 Task: In Heading Arial with underline. Font size of heading  '18'Font style of data Calibri. Font size of data  9Alignment of headline & data Align center. Fill color in heading,  RedFont color of data Black Apply border in Data No BorderIn the sheet  Data Analysis Sheetbook
Action: Mouse moved to (125, 139)
Screenshot: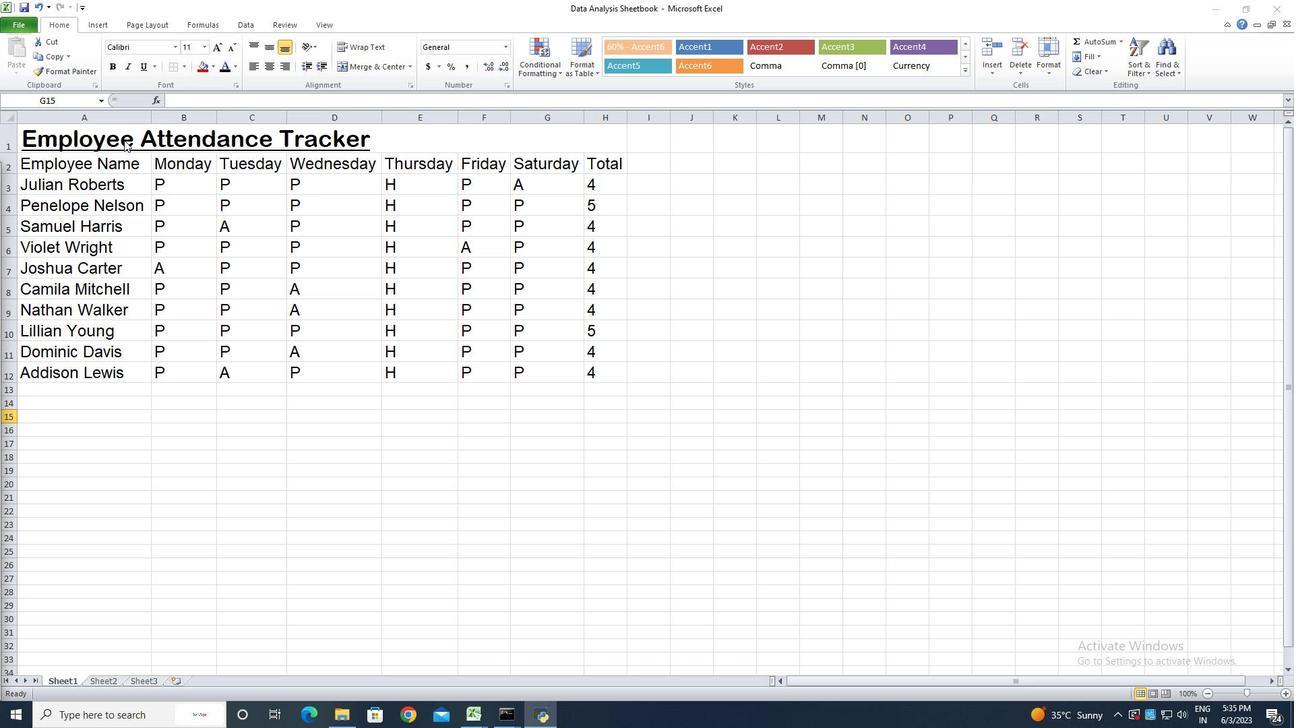 
Action: Mouse pressed left at (125, 139)
Screenshot: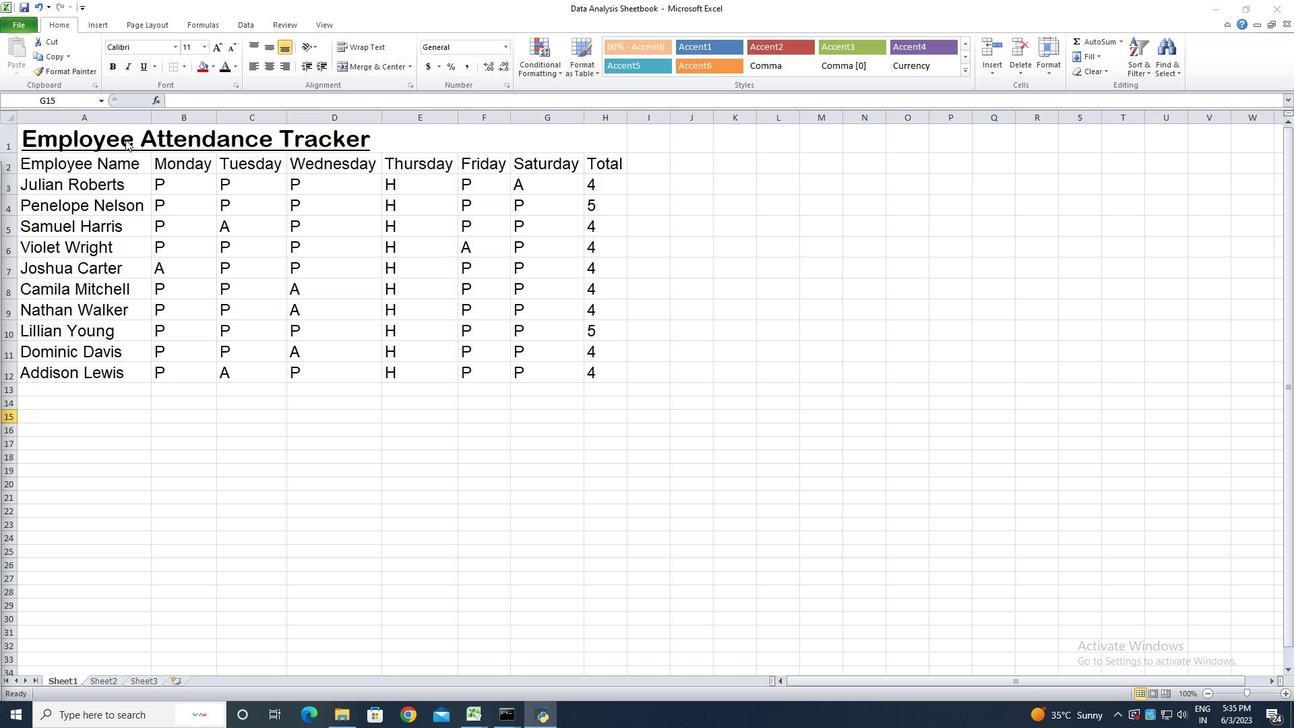 
Action: Mouse pressed left at (125, 139)
Screenshot: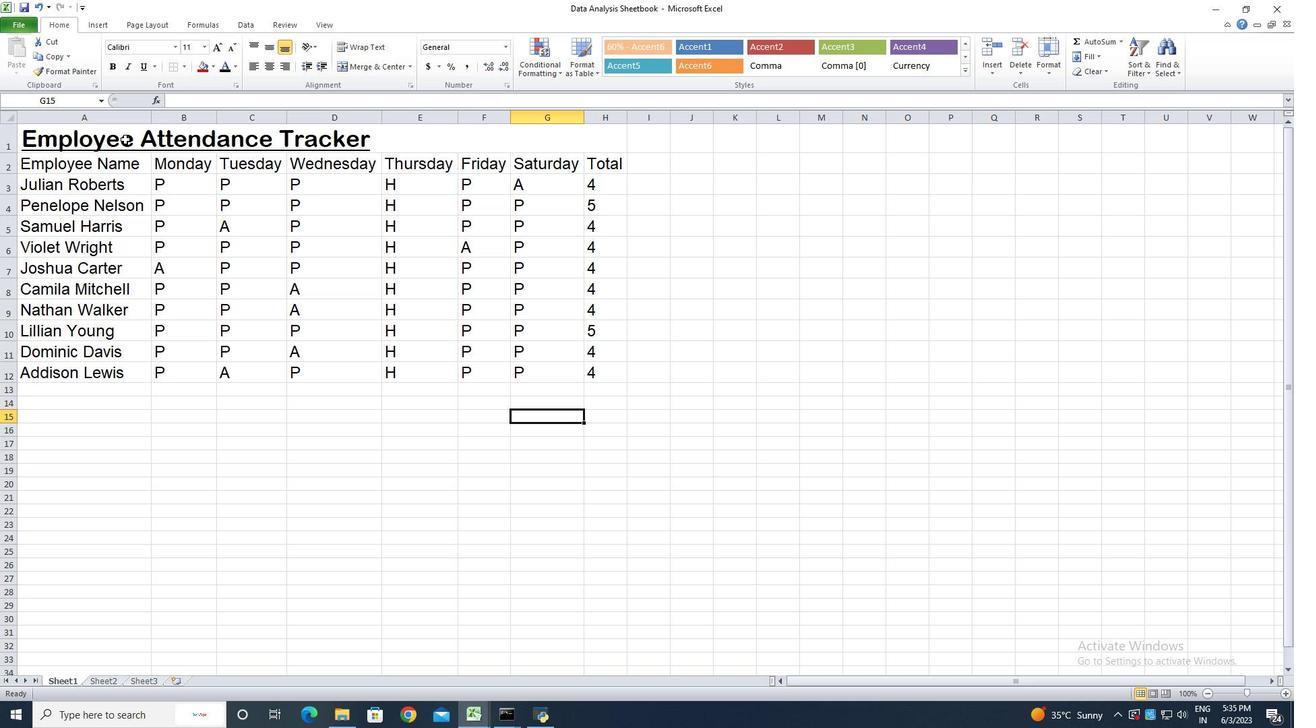 
Action: Mouse moved to (176, 44)
Screenshot: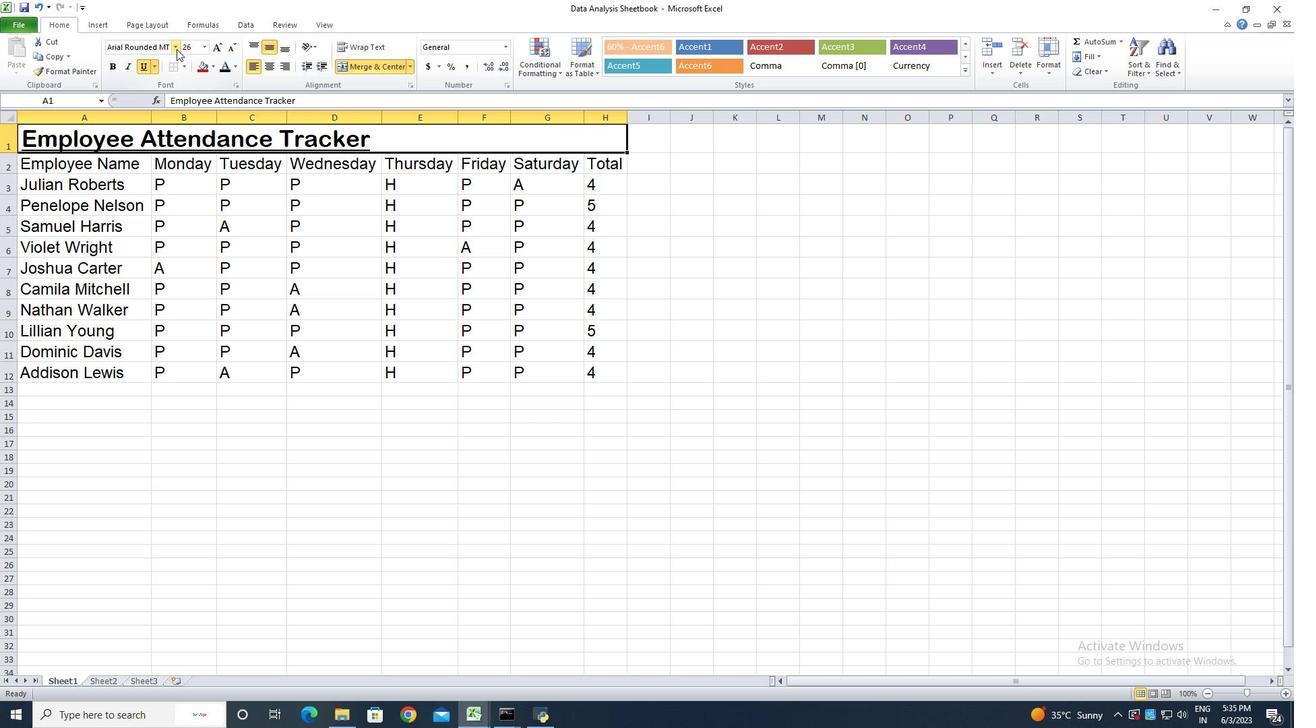 
Action: Mouse pressed left at (176, 44)
Screenshot: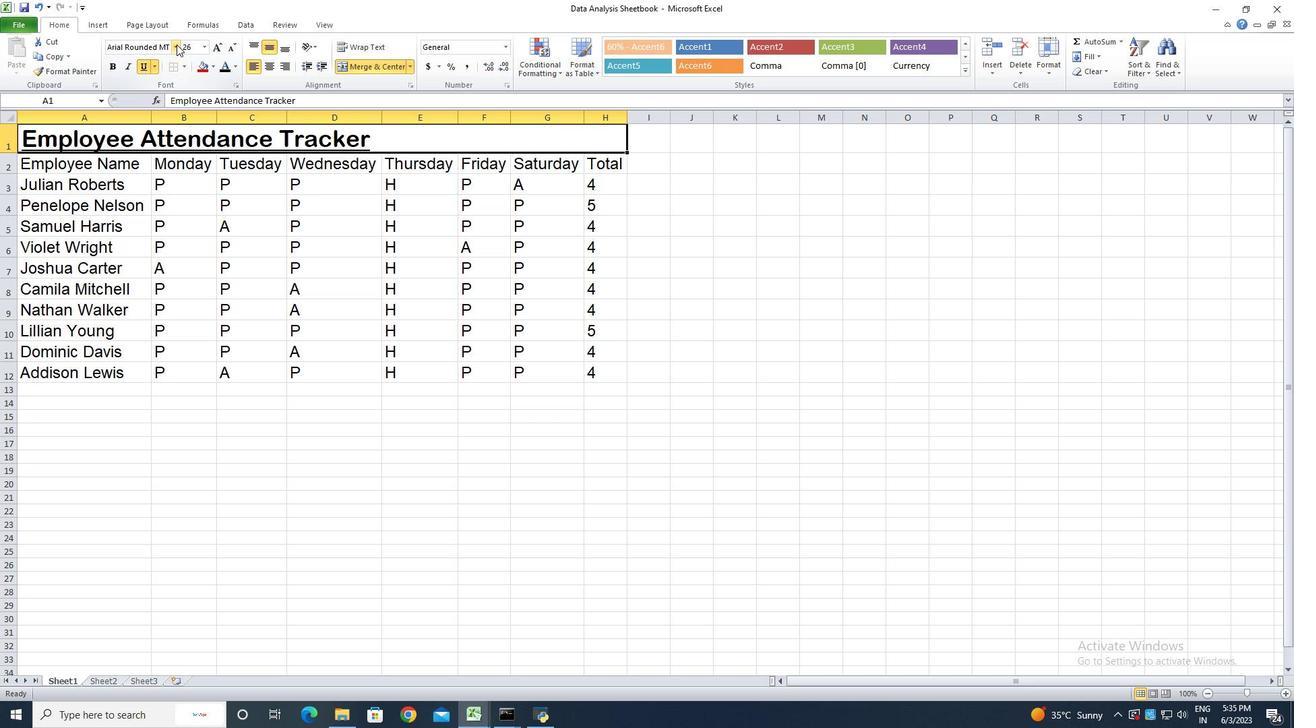 
Action: Mouse moved to (136, 155)
Screenshot: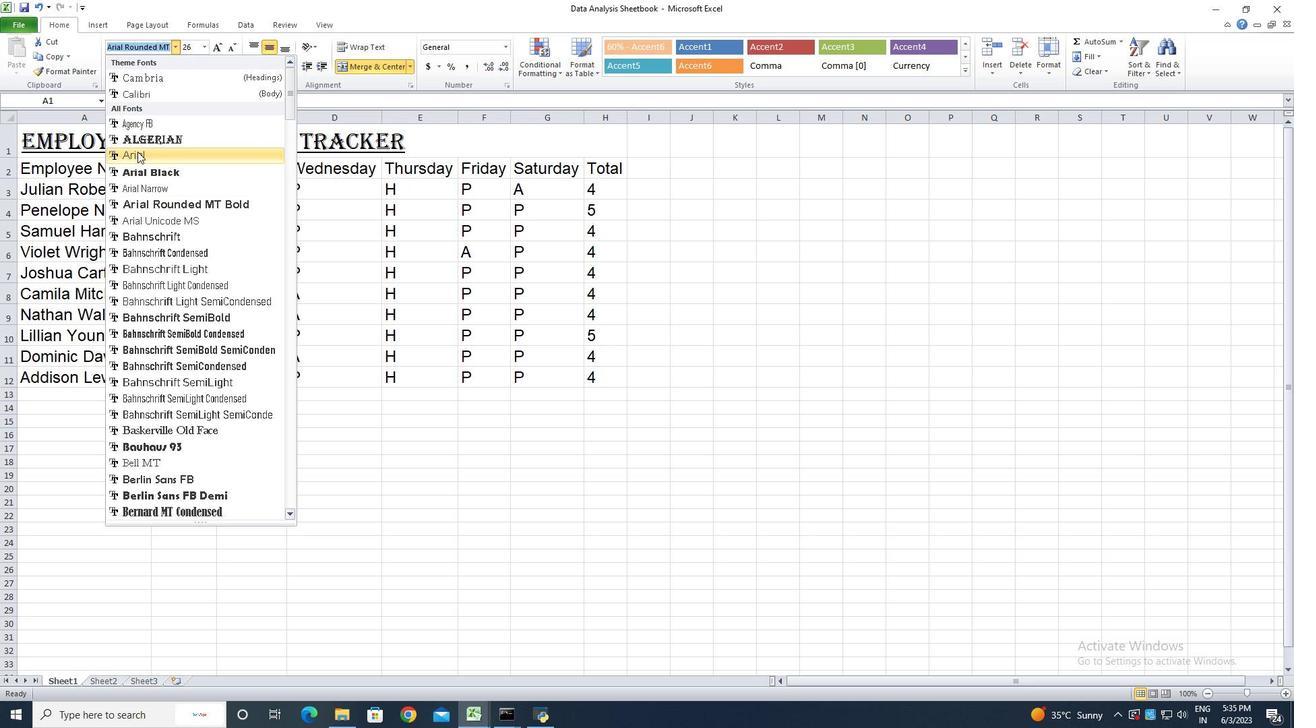 
Action: Mouse pressed left at (136, 155)
Screenshot: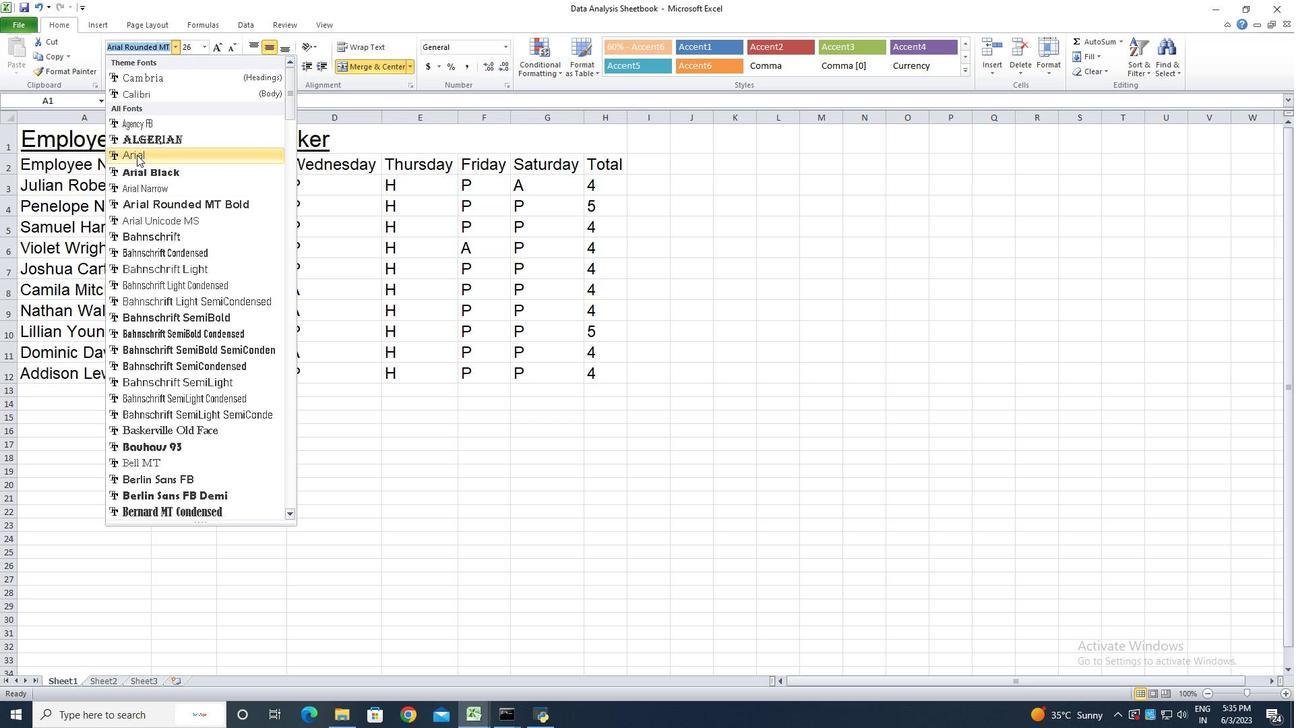 
Action: Mouse moved to (155, 65)
Screenshot: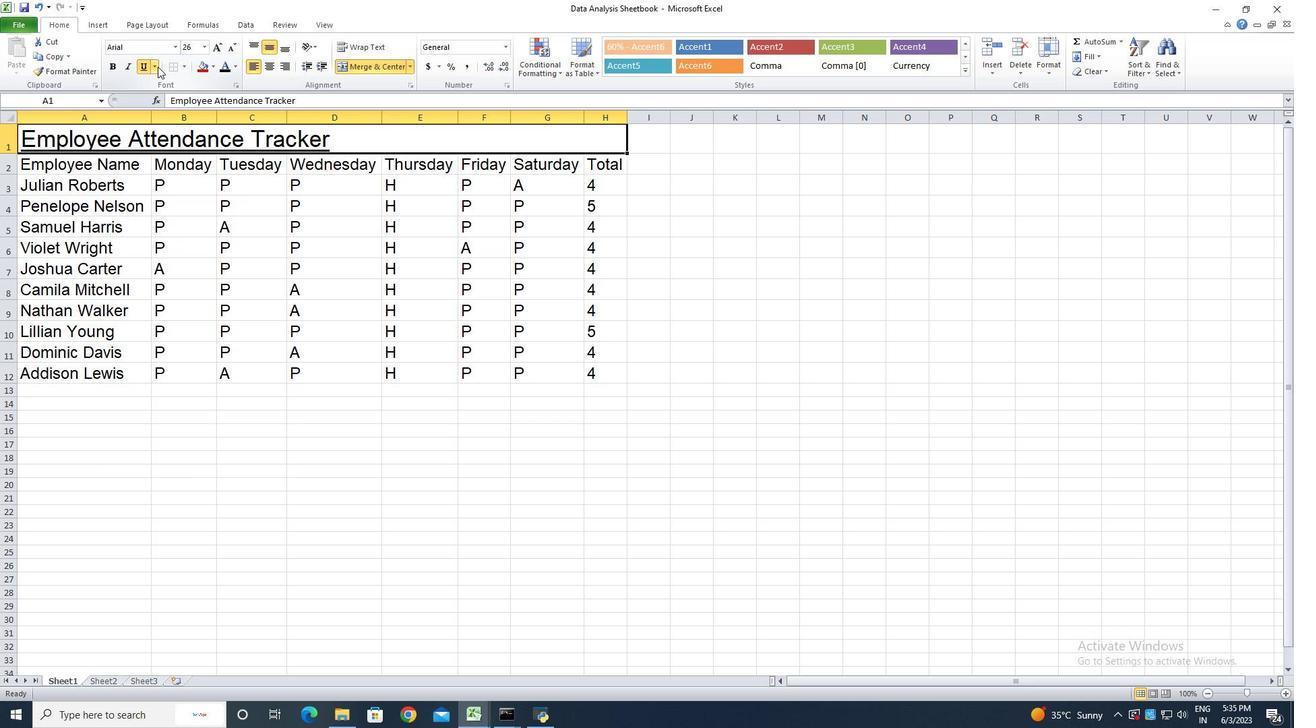 
Action: Mouse pressed left at (155, 65)
Screenshot: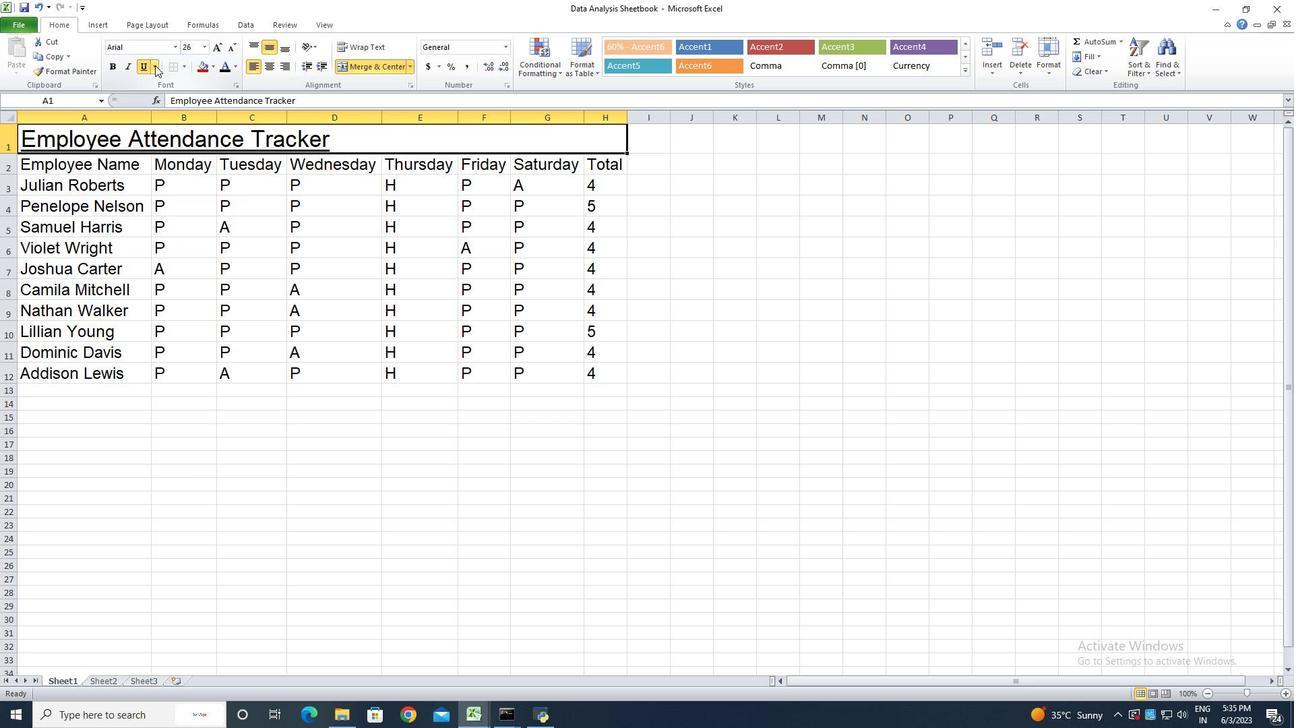 
Action: Mouse moved to (164, 78)
Screenshot: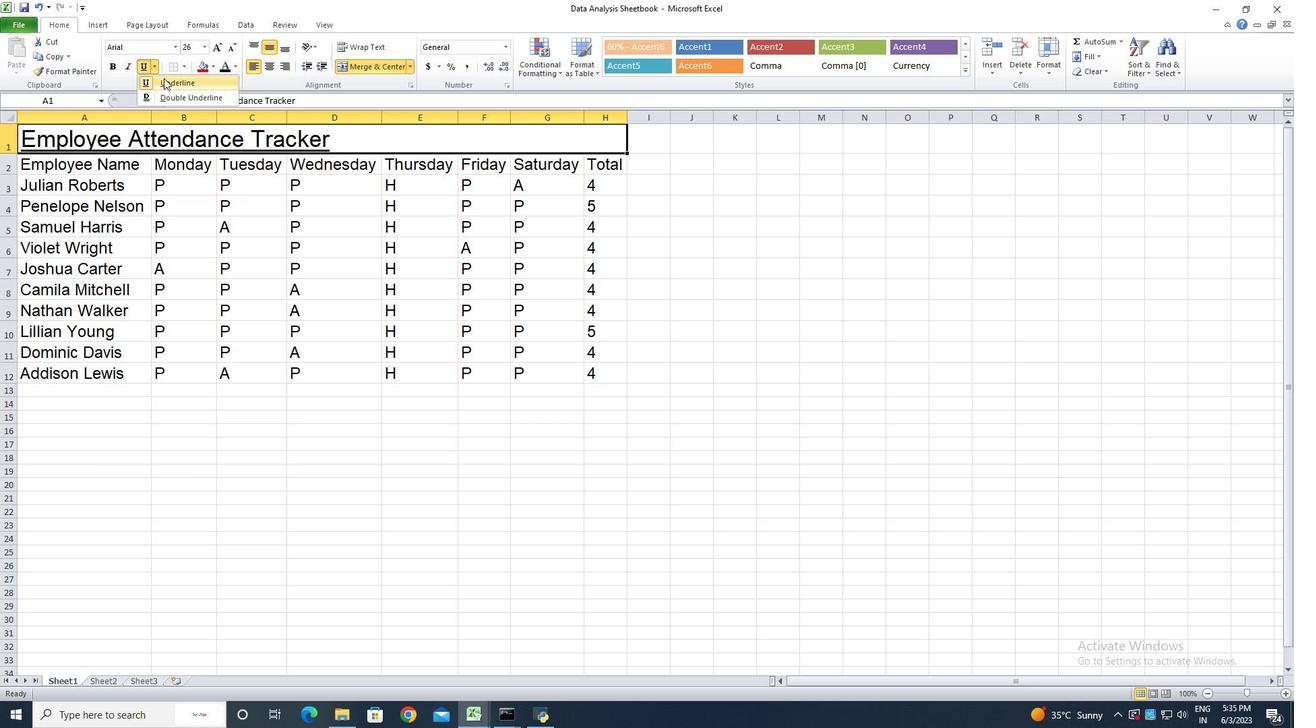 
Action: Mouse pressed left at (164, 78)
Screenshot: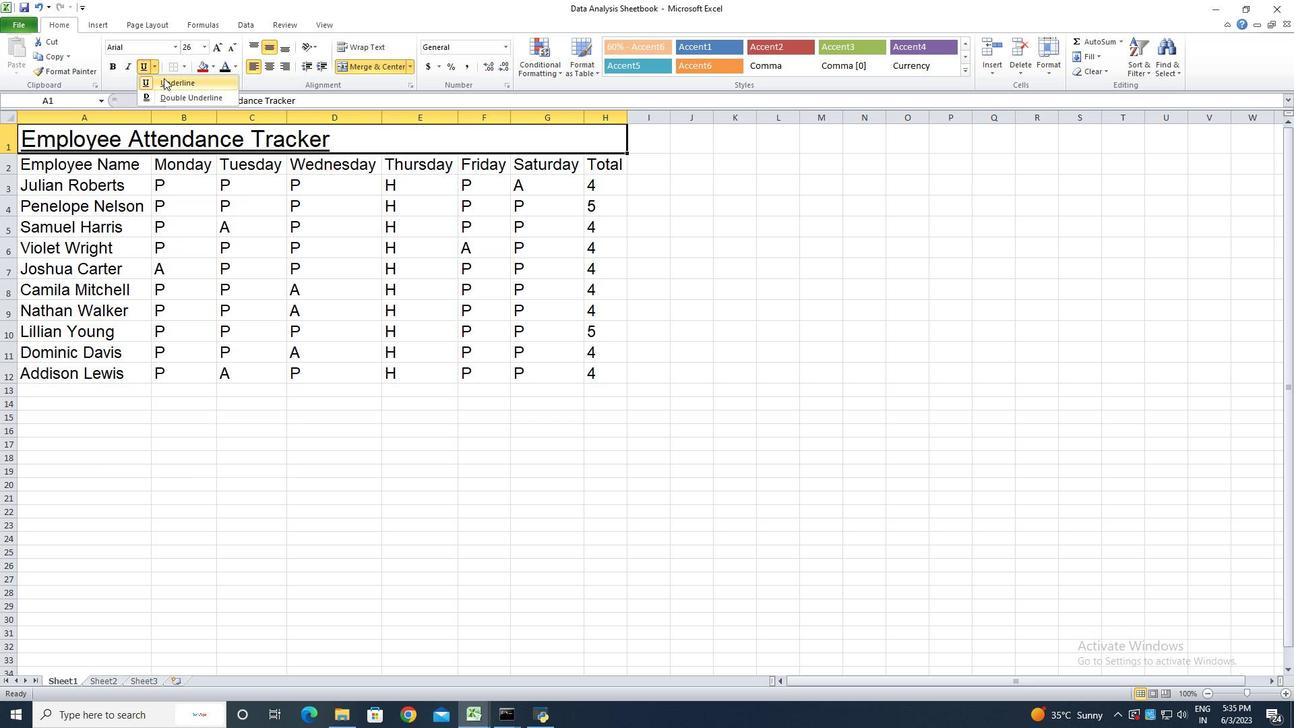 
Action: Mouse moved to (151, 68)
Screenshot: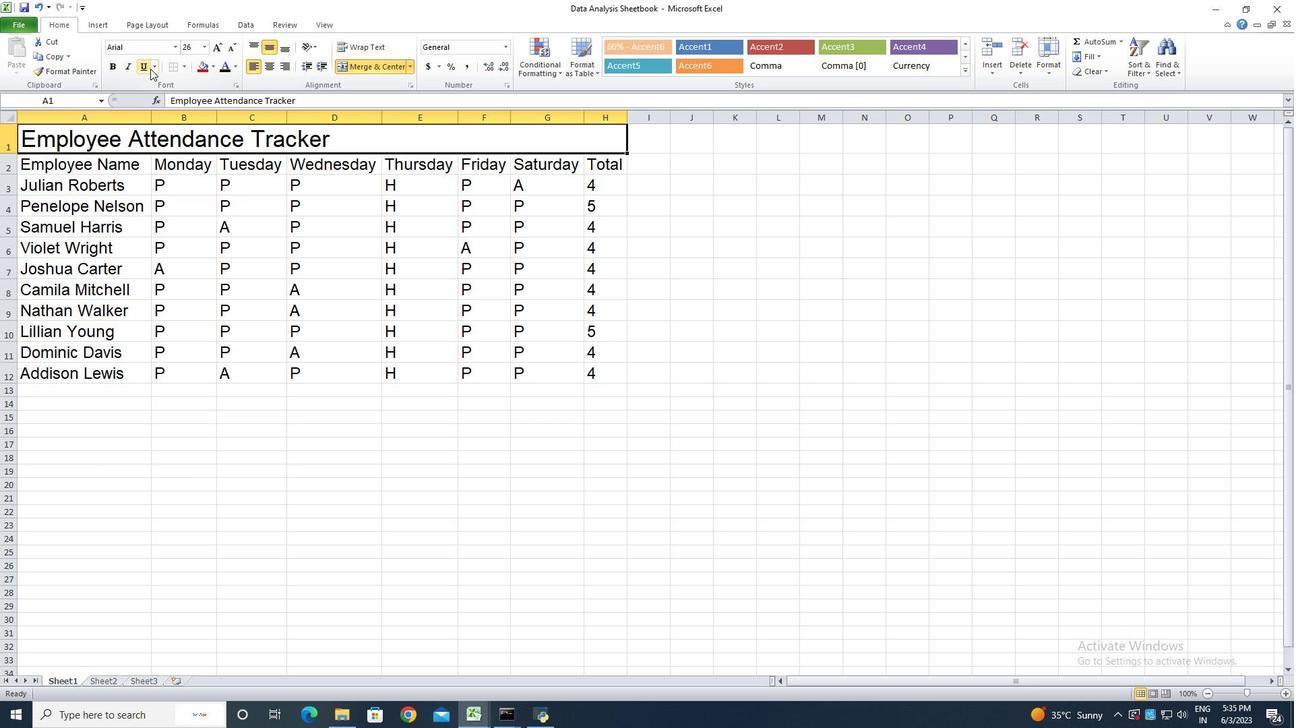 
Action: Mouse pressed left at (151, 68)
Screenshot: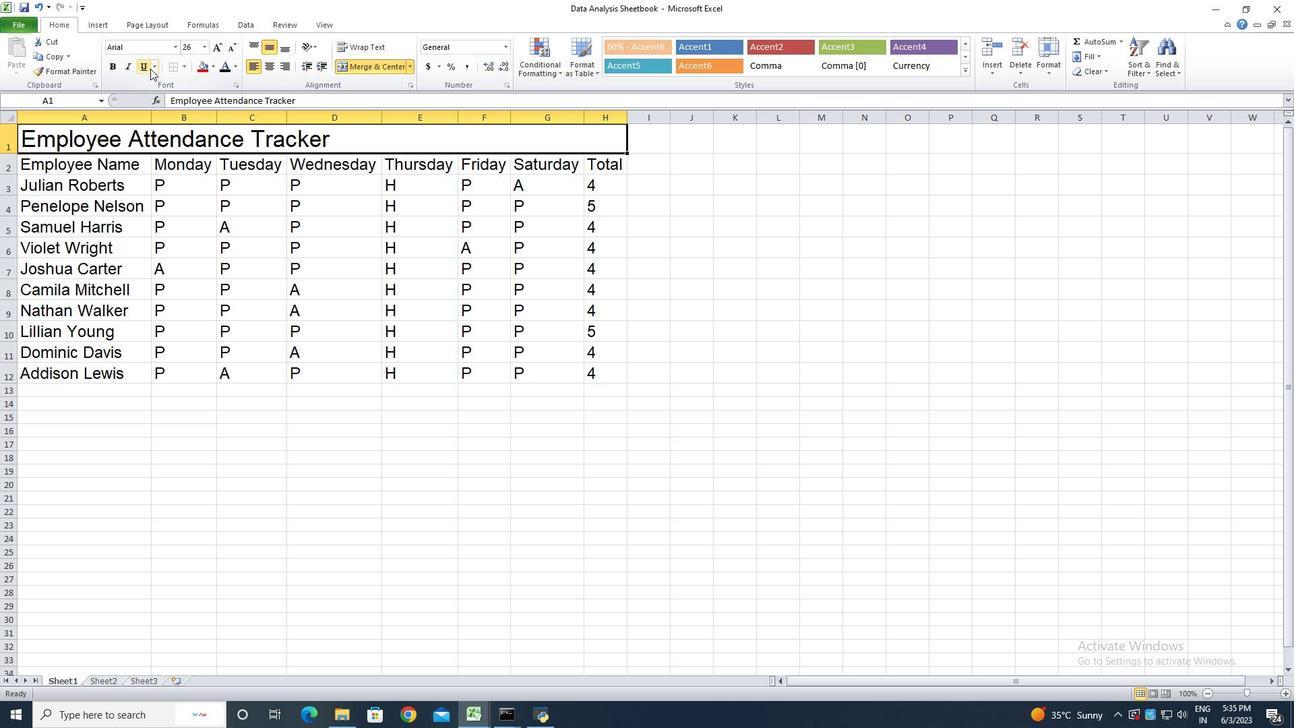 
Action: Mouse moved to (165, 80)
Screenshot: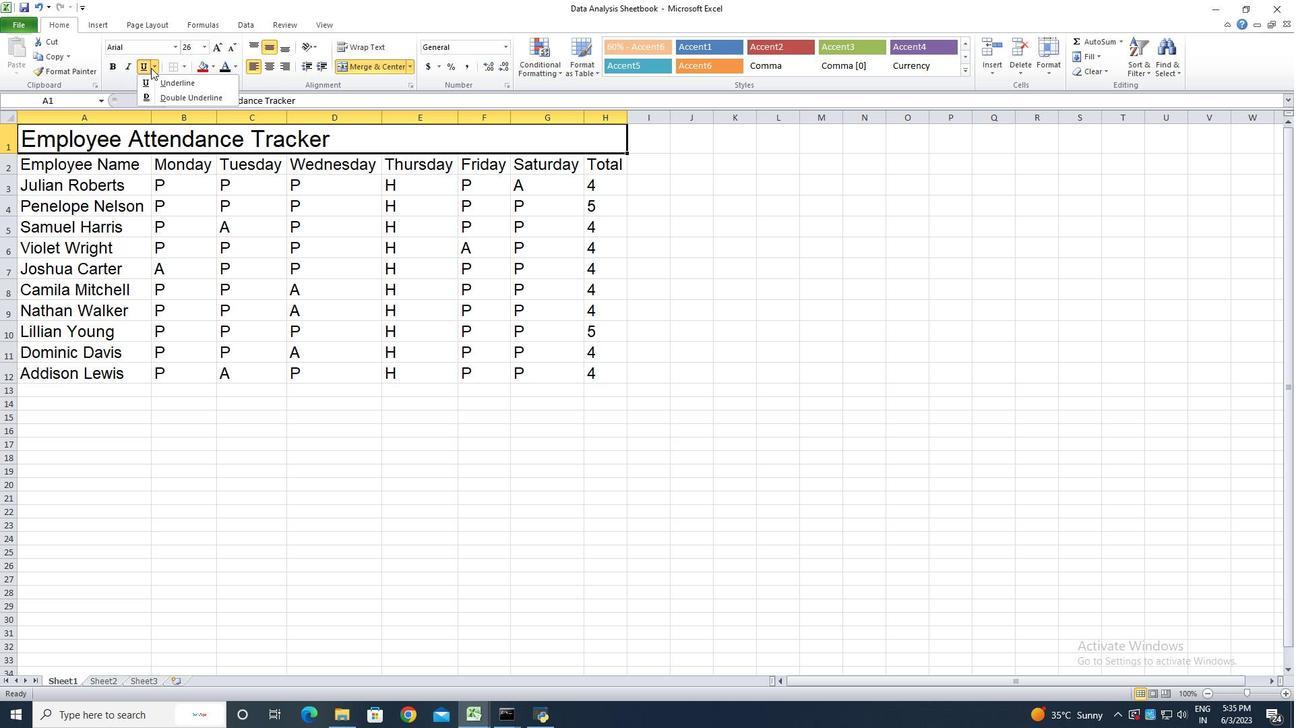 
Action: Mouse pressed left at (165, 80)
Screenshot: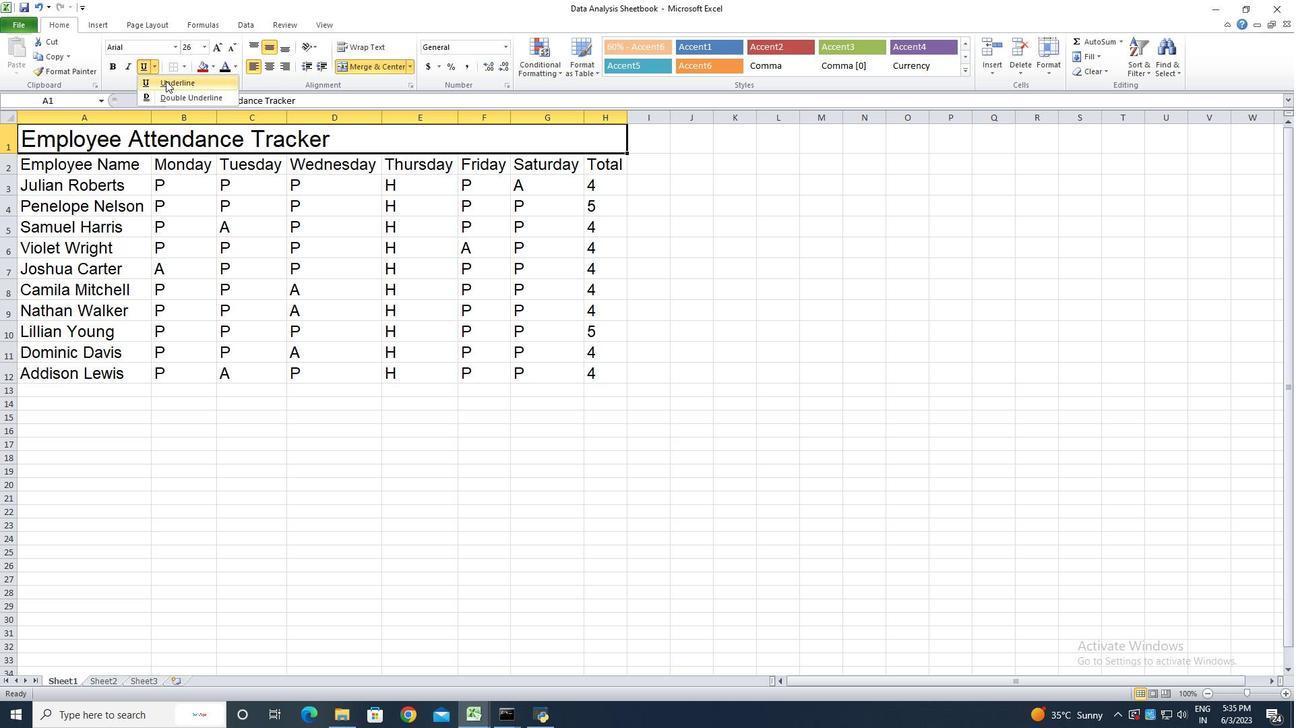 
Action: Mouse moved to (232, 46)
Screenshot: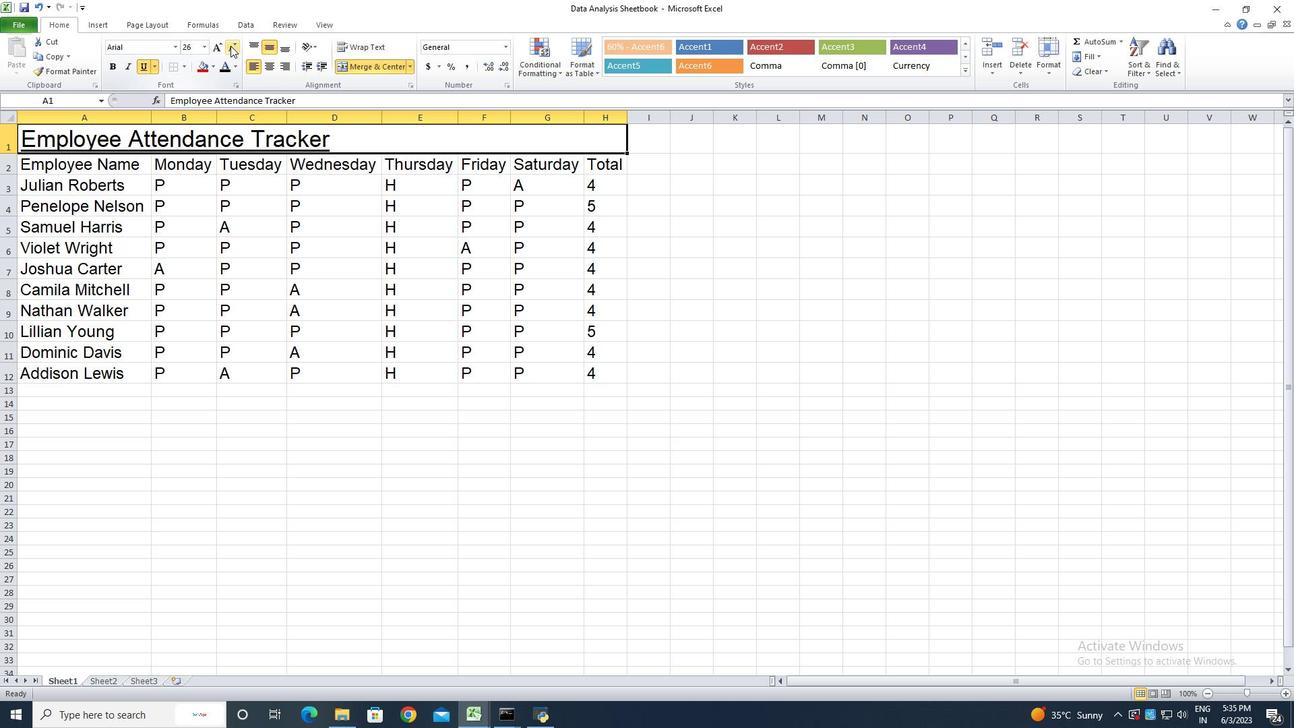 
Action: Mouse pressed left at (232, 46)
Screenshot: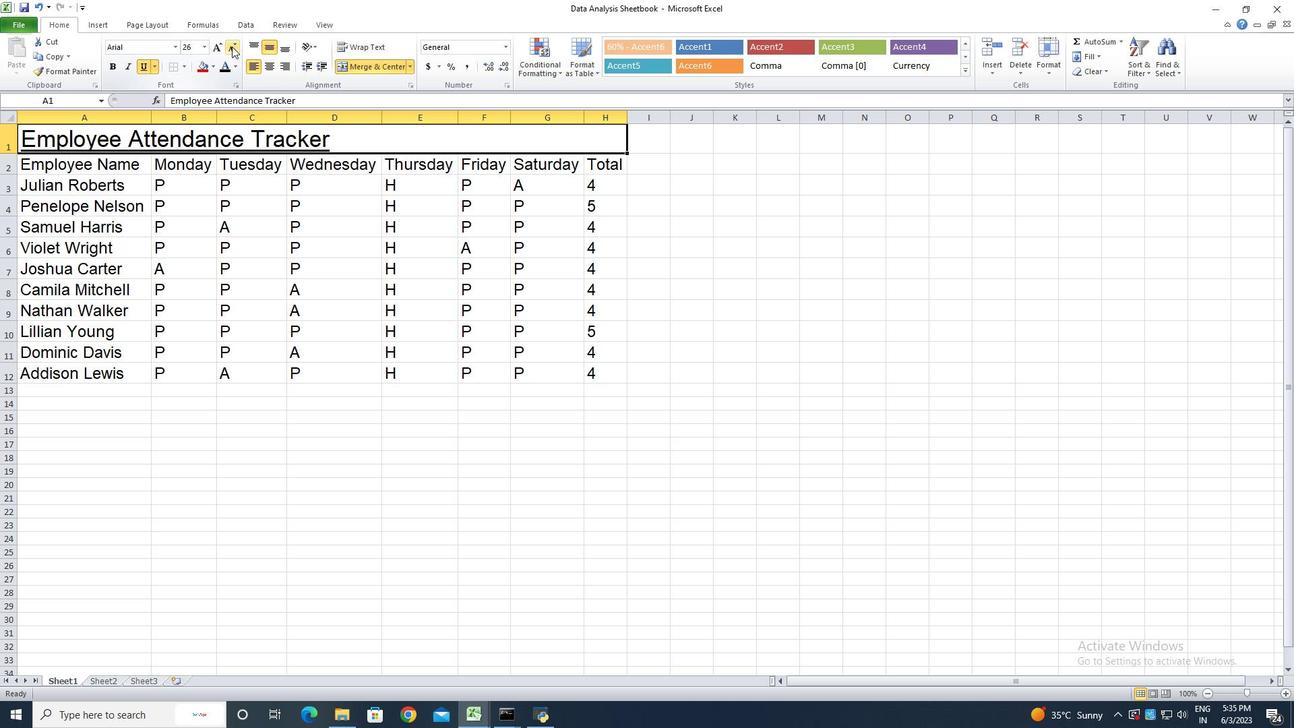 
Action: Mouse pressed left at (232, 46)
Screenshot: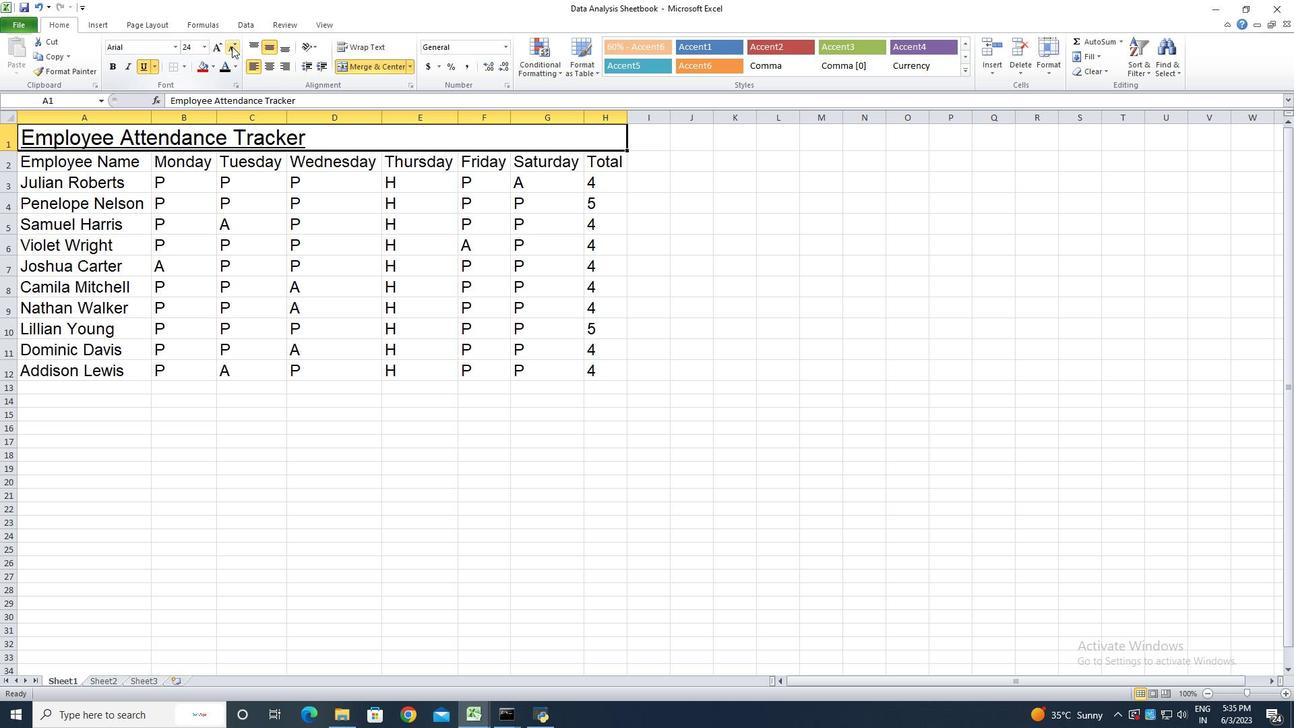 
Action: Mouse pressed left at (232, 46)
Screenshot: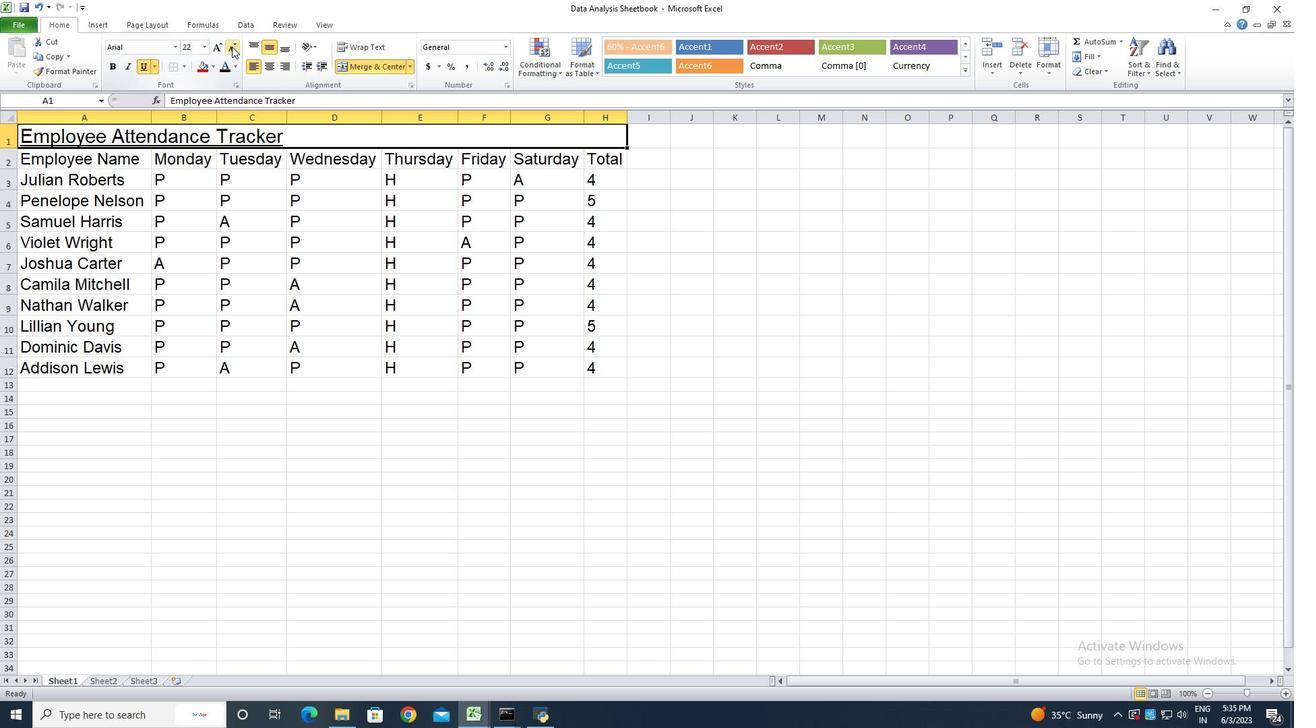 
Action: Mouse pressed left at (232, 46)
Screenshot: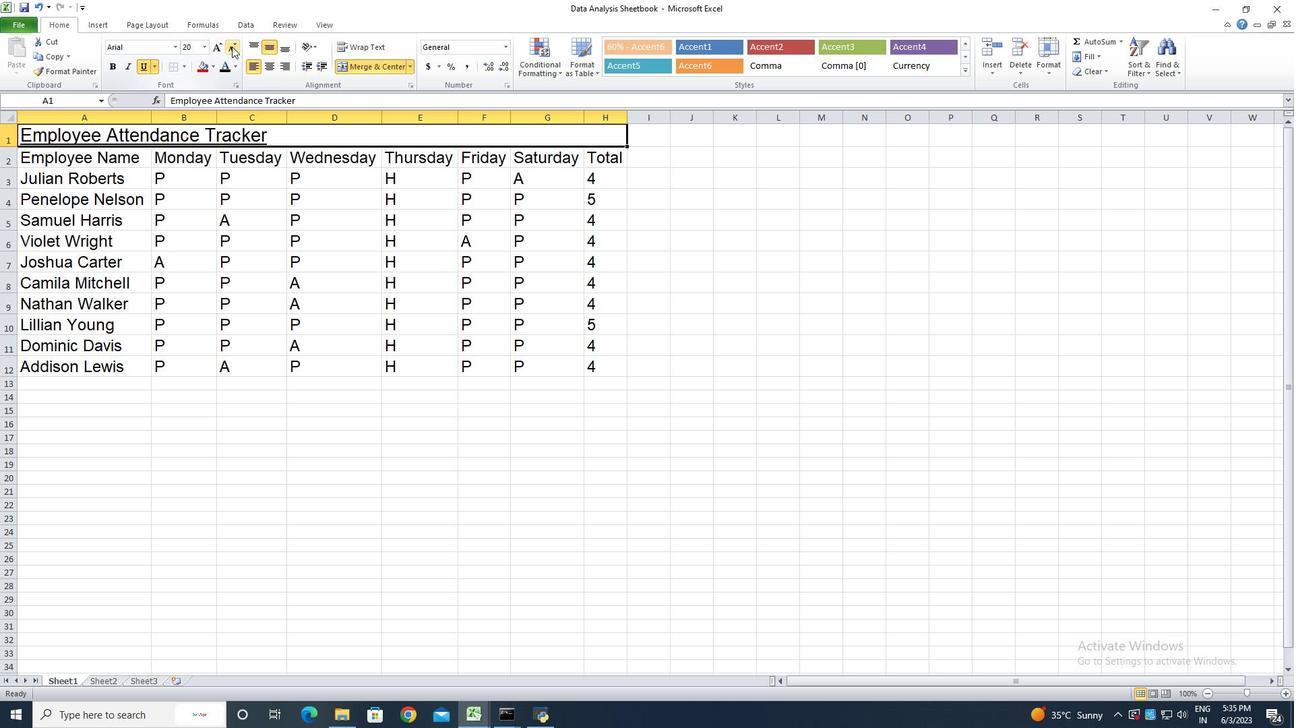 
Action: Mouse moved to (49, 157)
Screenshot: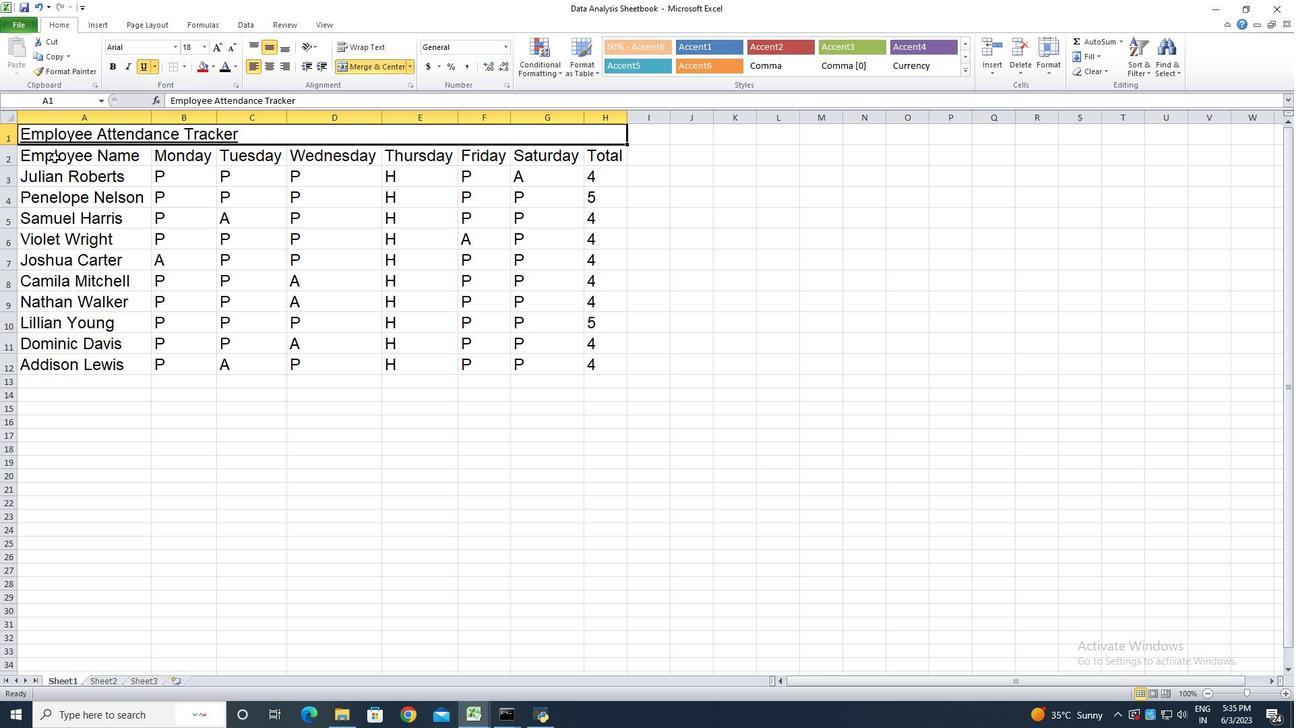 
Action: Mouse pressed left at (49, 157)
Screenshot: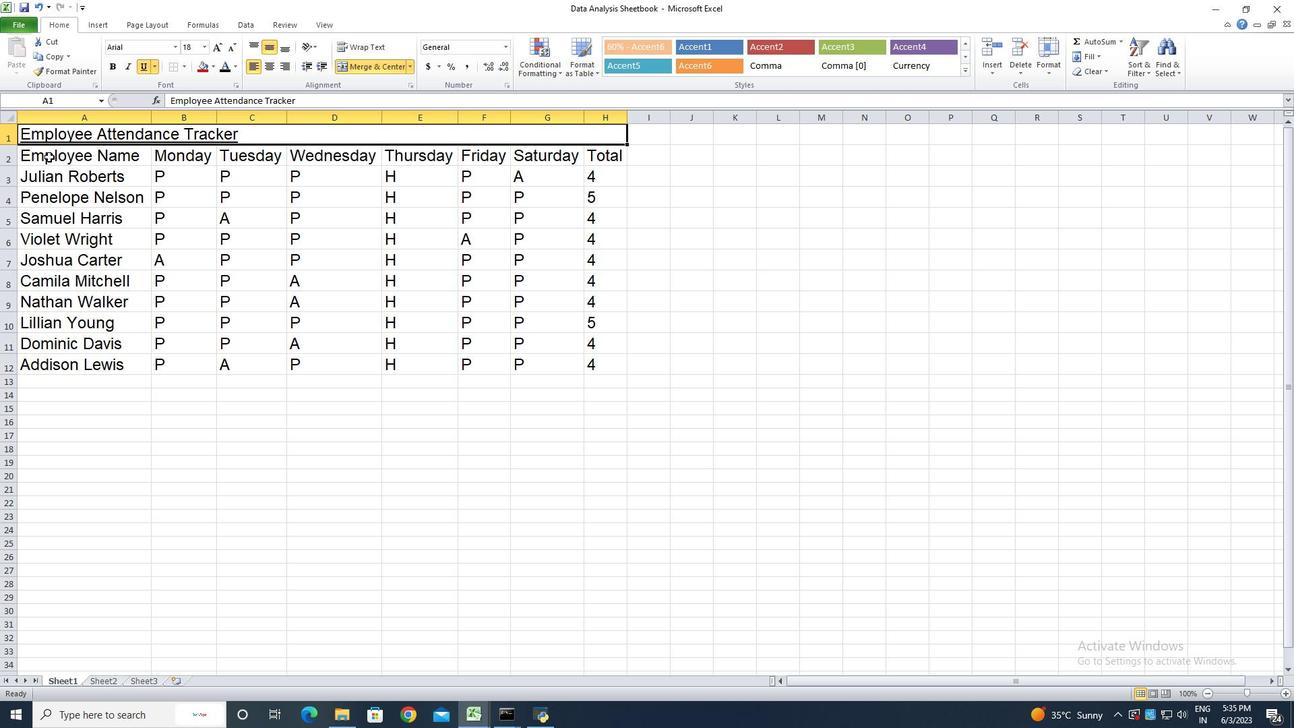 
Action: Mouse moved to (52, 153)
Screenshot: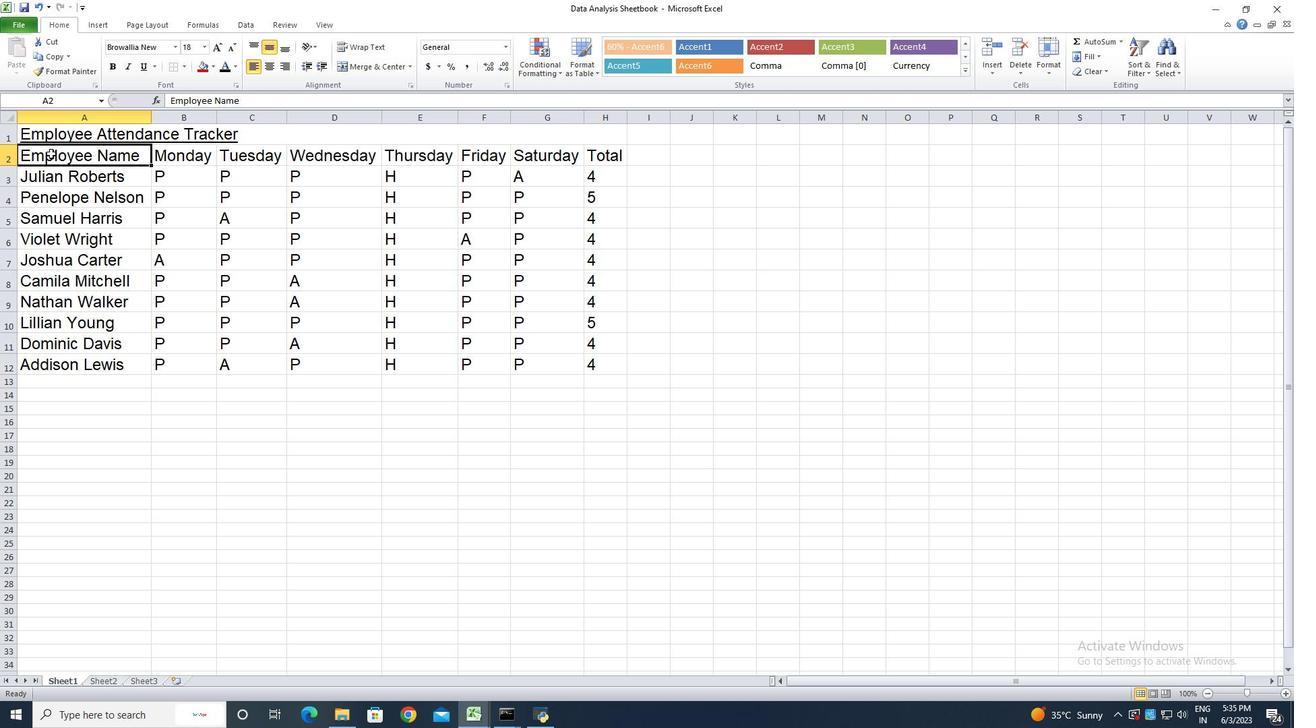 
Action: Mouse pressed left at (52, 153)
Screenshot: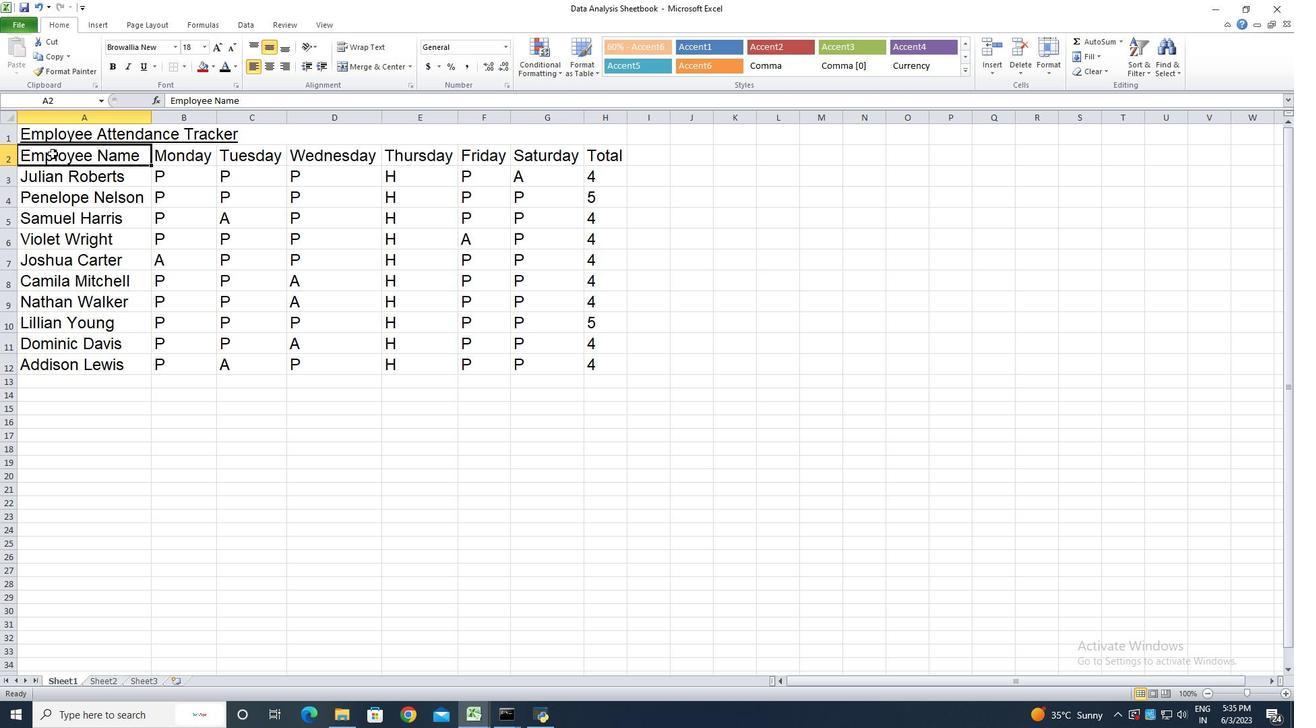 
Action: Mouse moved to (414, 383)
Screenshot: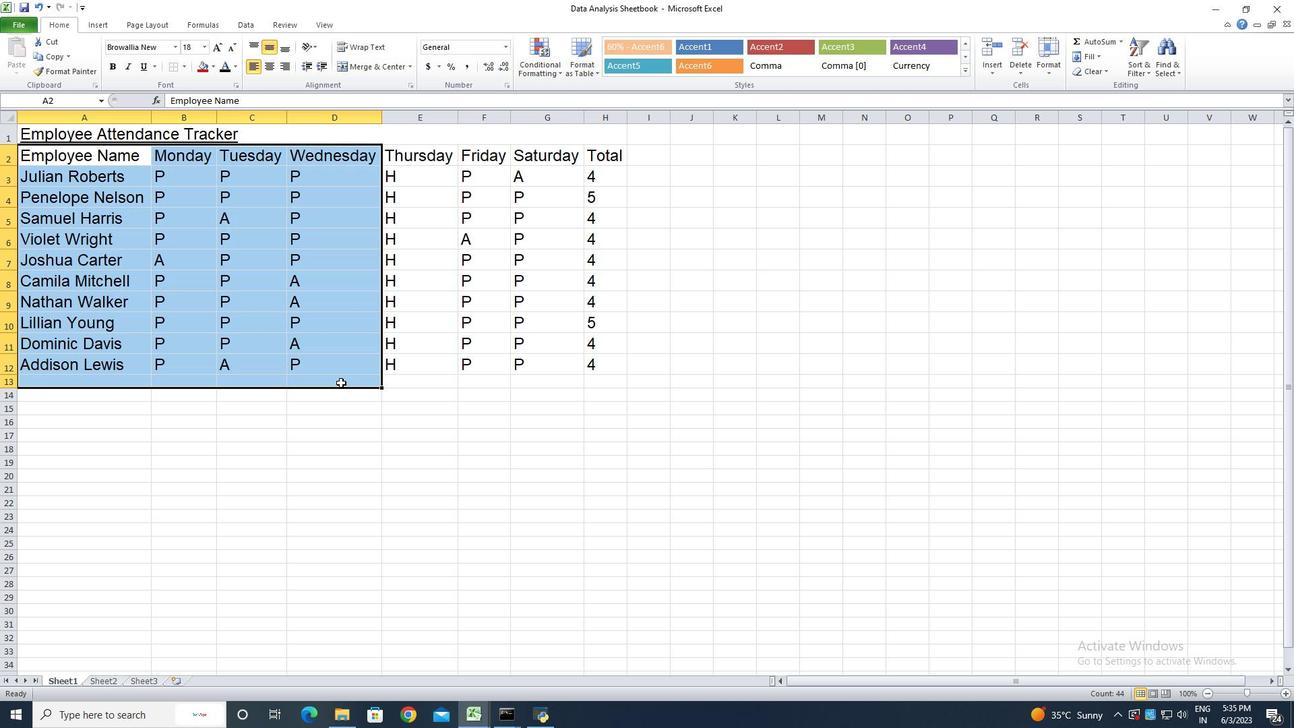 
Action: Mouse pressed left at (414, 383)
Screenshot: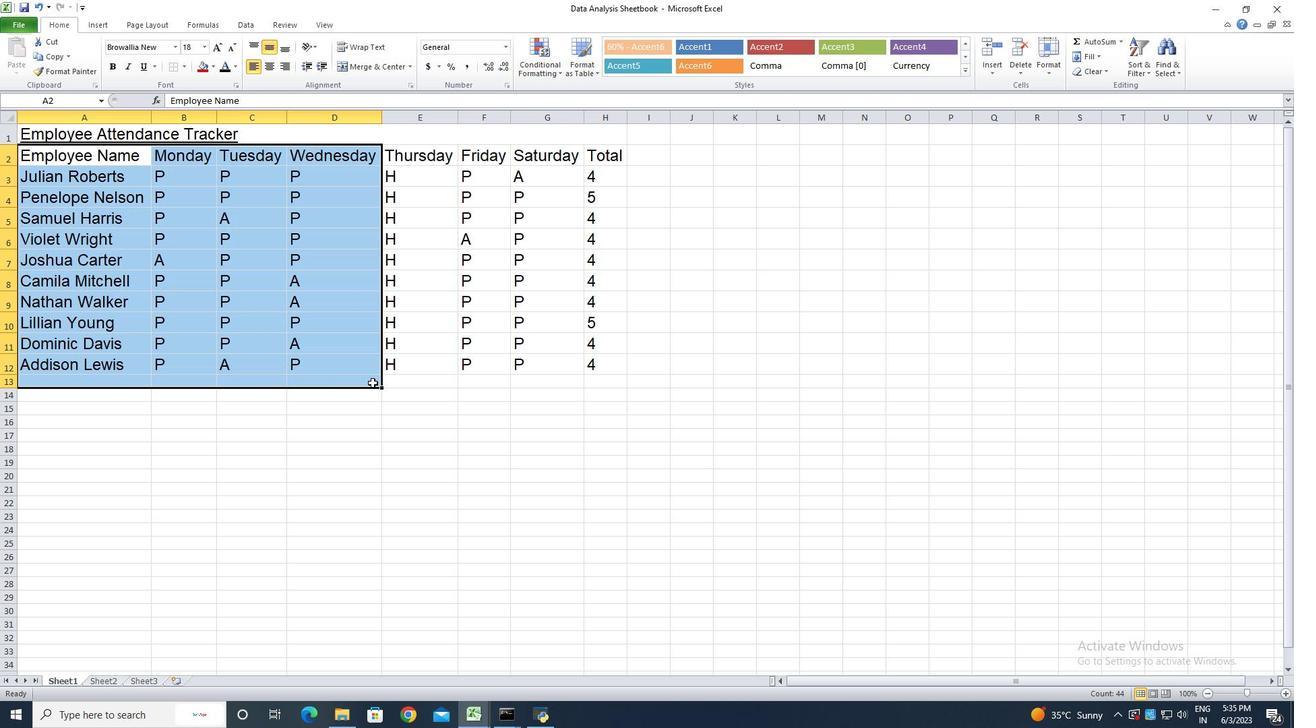 
Action: Mouse moved to (70, 155)
Screenshot: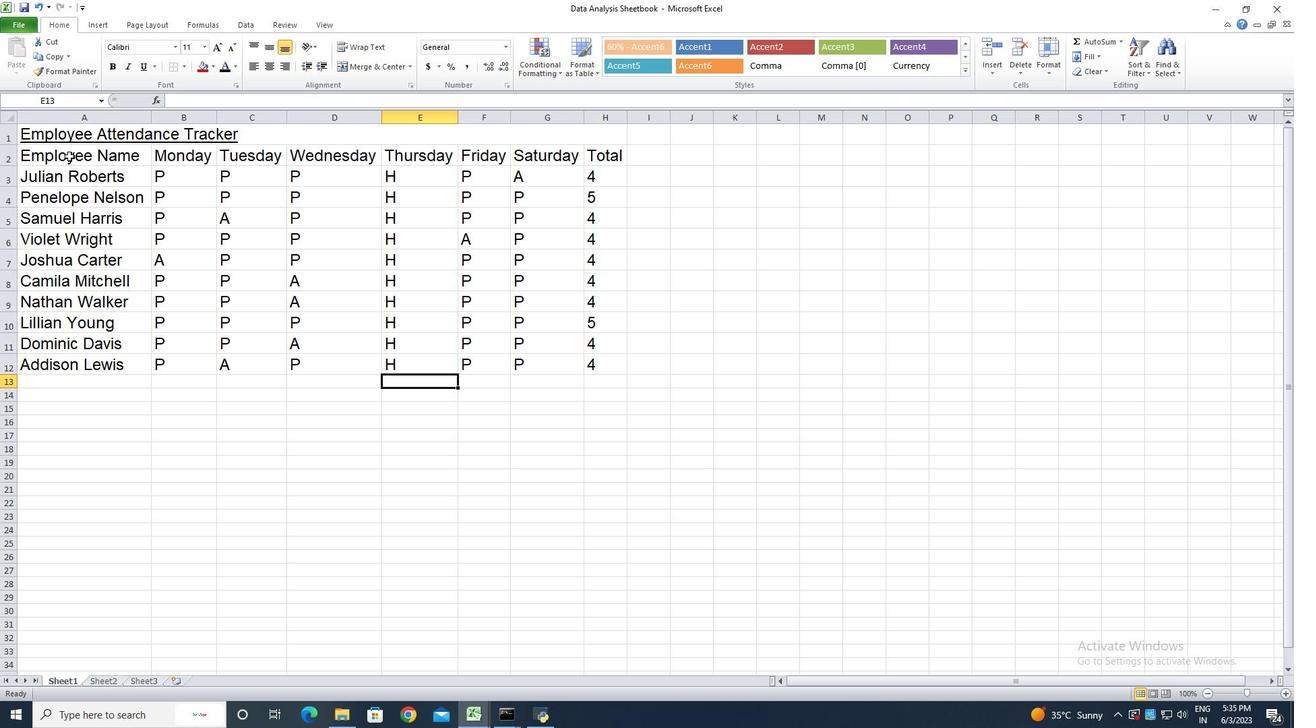 
Action: Mouse pressed left at (70, 155)
Screenshot: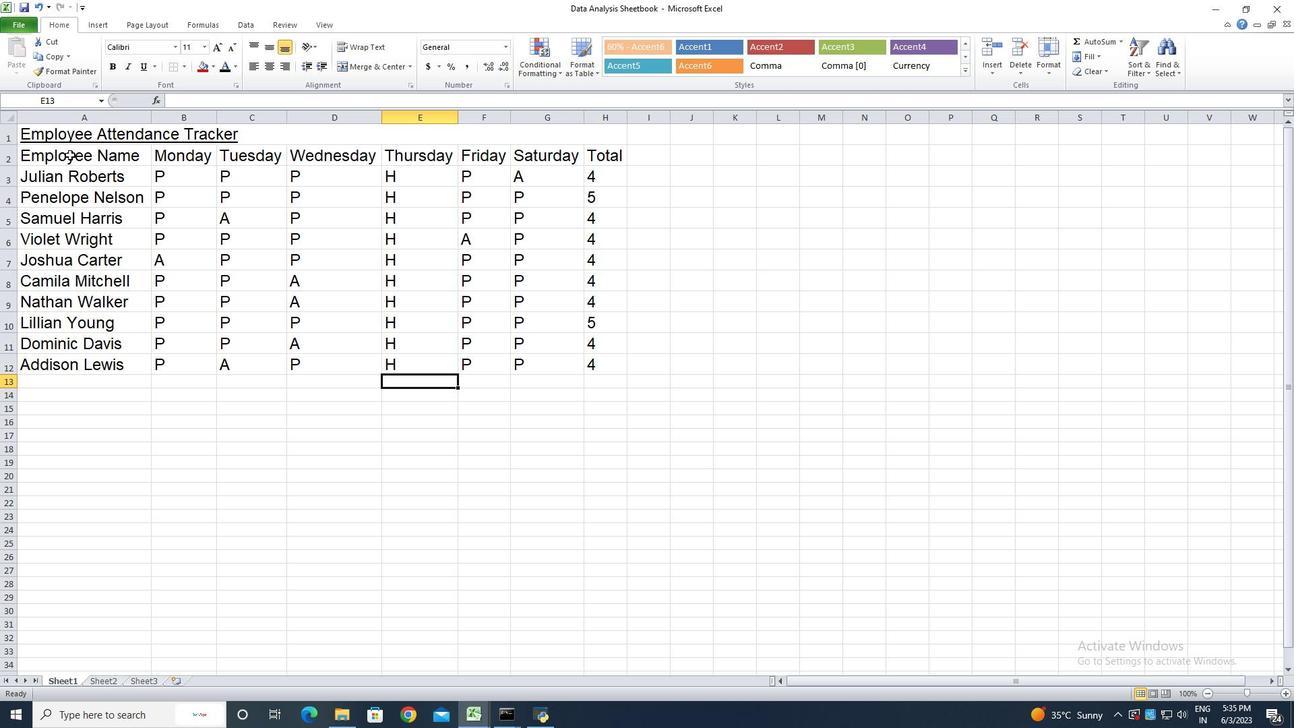
Action: Mouse moved to (174, 46)
Screenshot: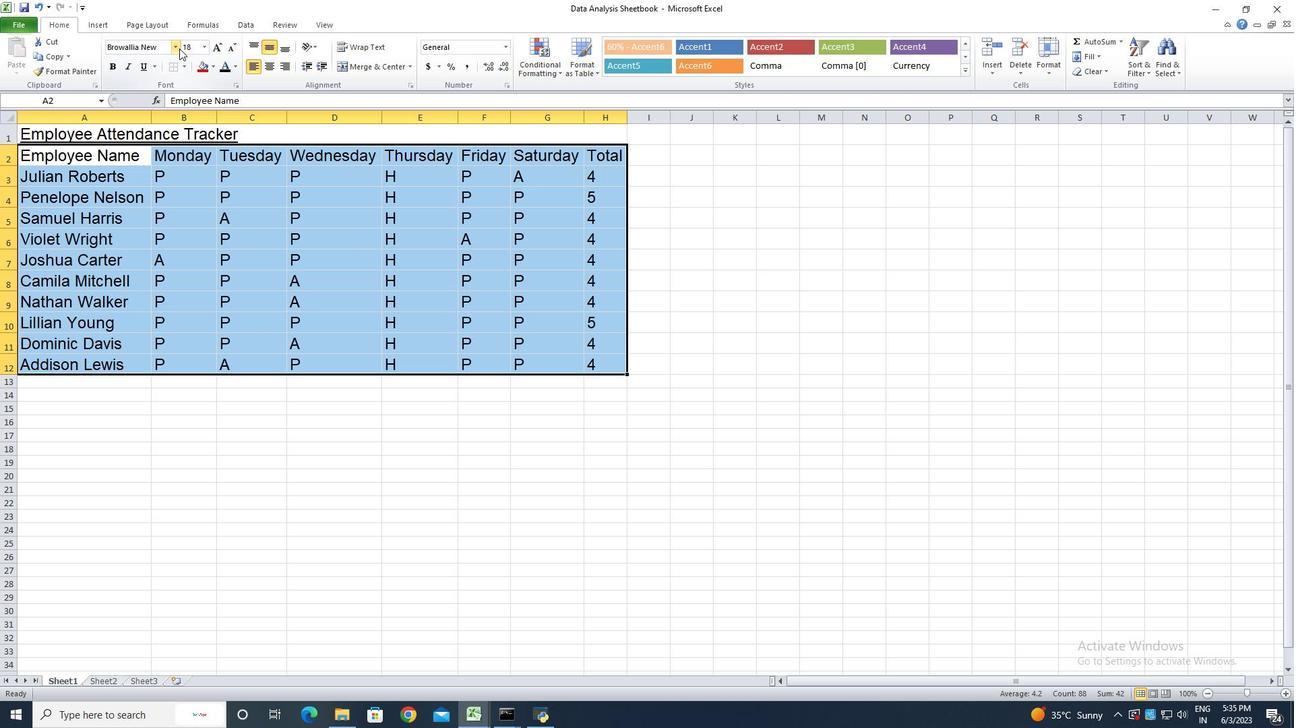 
Action: Mouse pressed left at (174, 46)
Screenshot: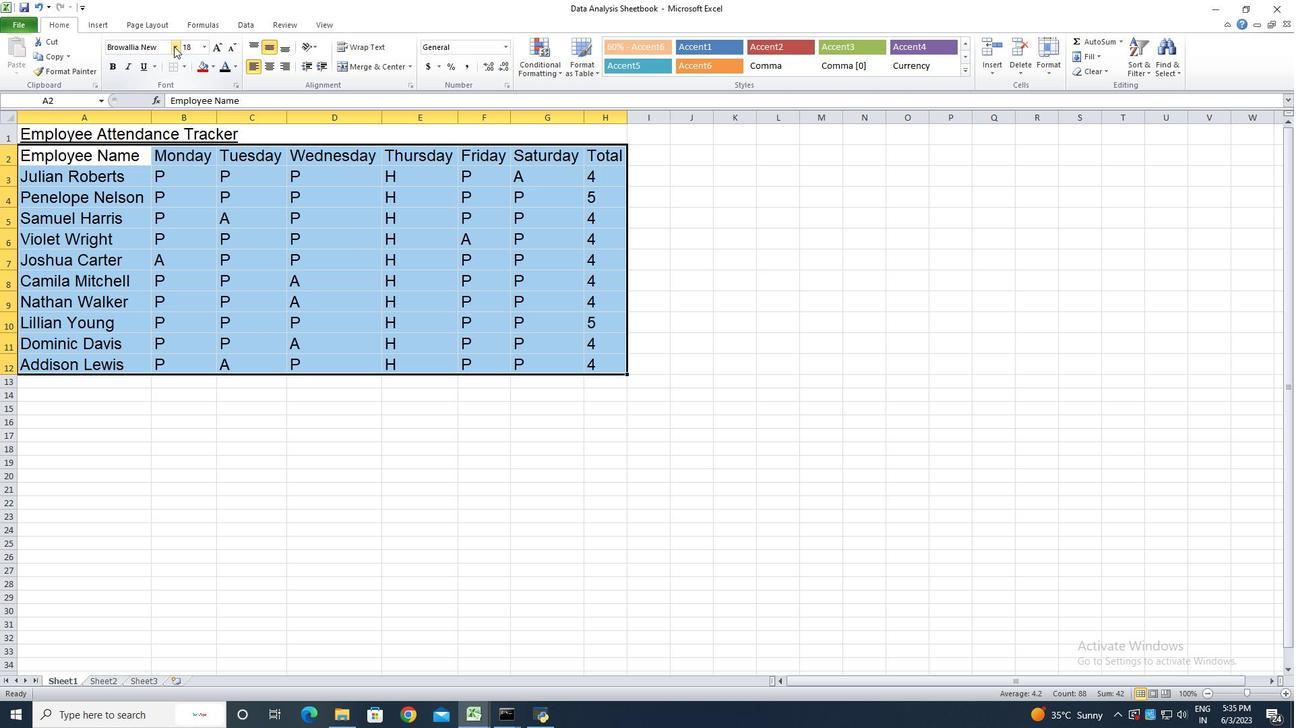 
Action: Mouse moved to (163, 94)
Screenshot: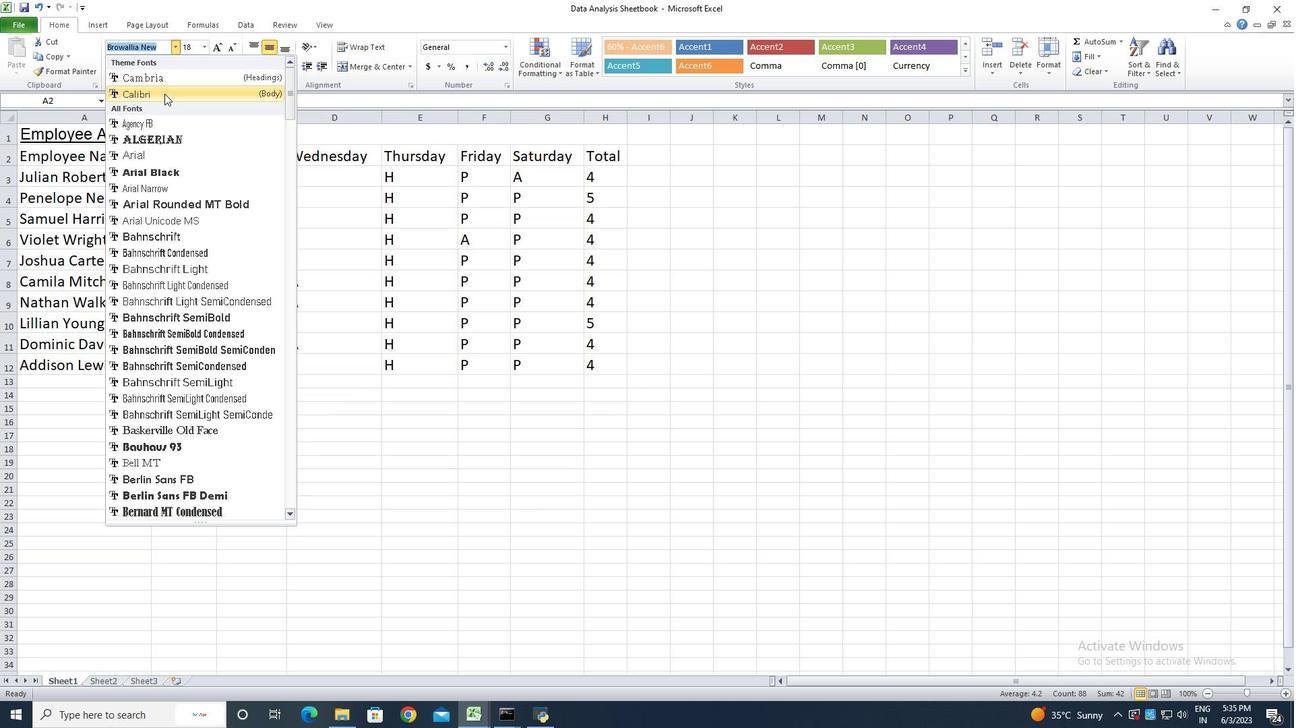 
Action: Mouse pressed left at (163, 94)
Screenshot: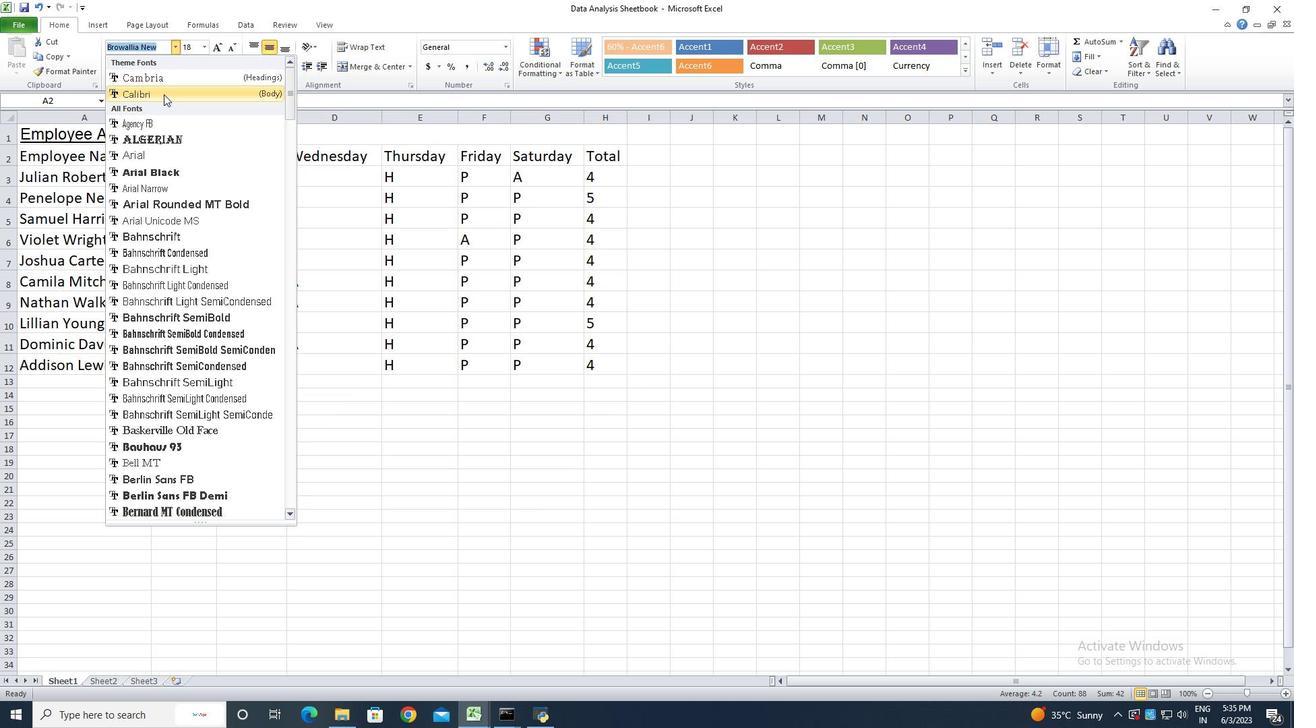 
Action: Mouse moved to (233, 47)
Screenshot: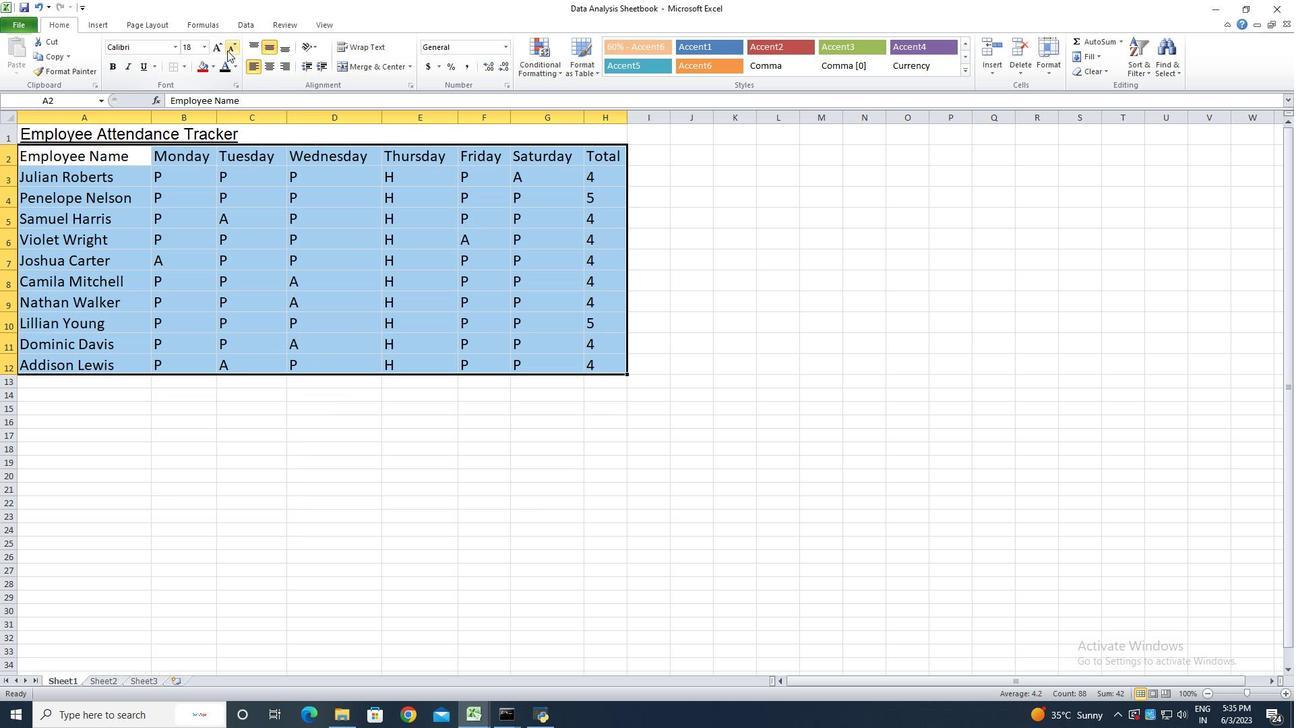 
Action: Mouse pressed left at (233, 47)
Screenshot: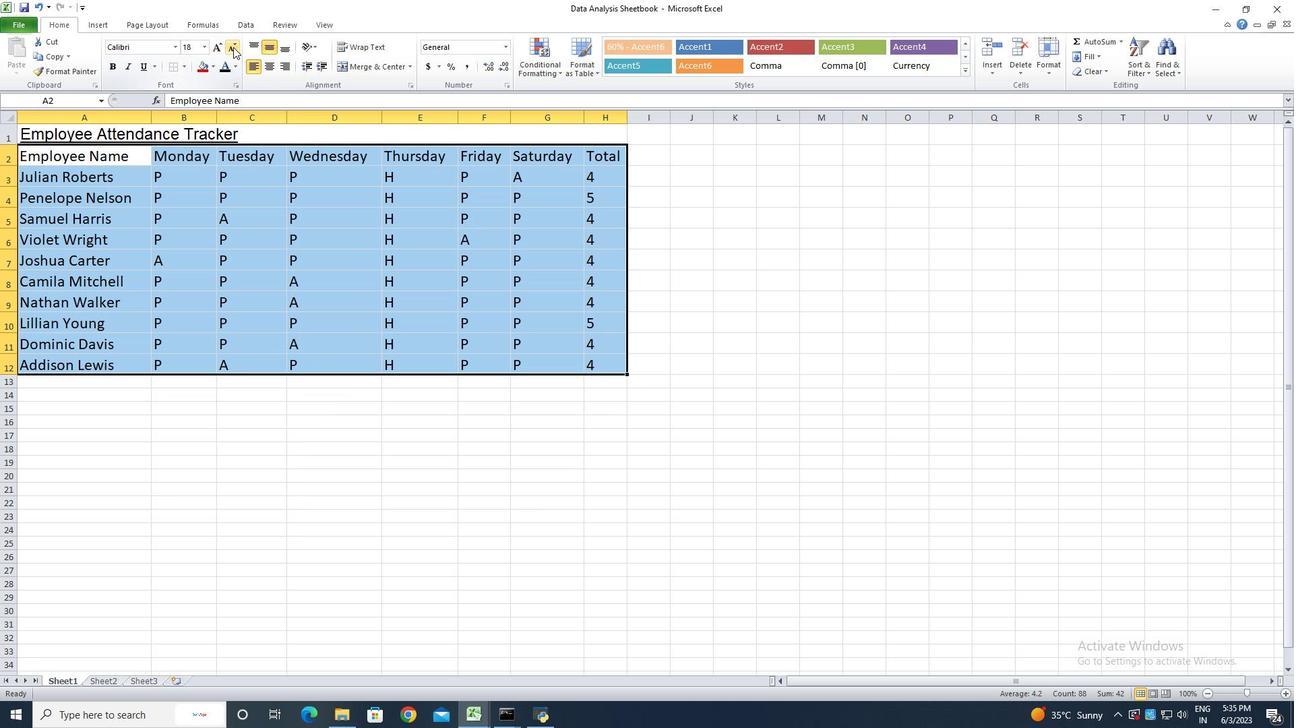 
Action: Mouse pressed left at (233, 47)
Screenshot: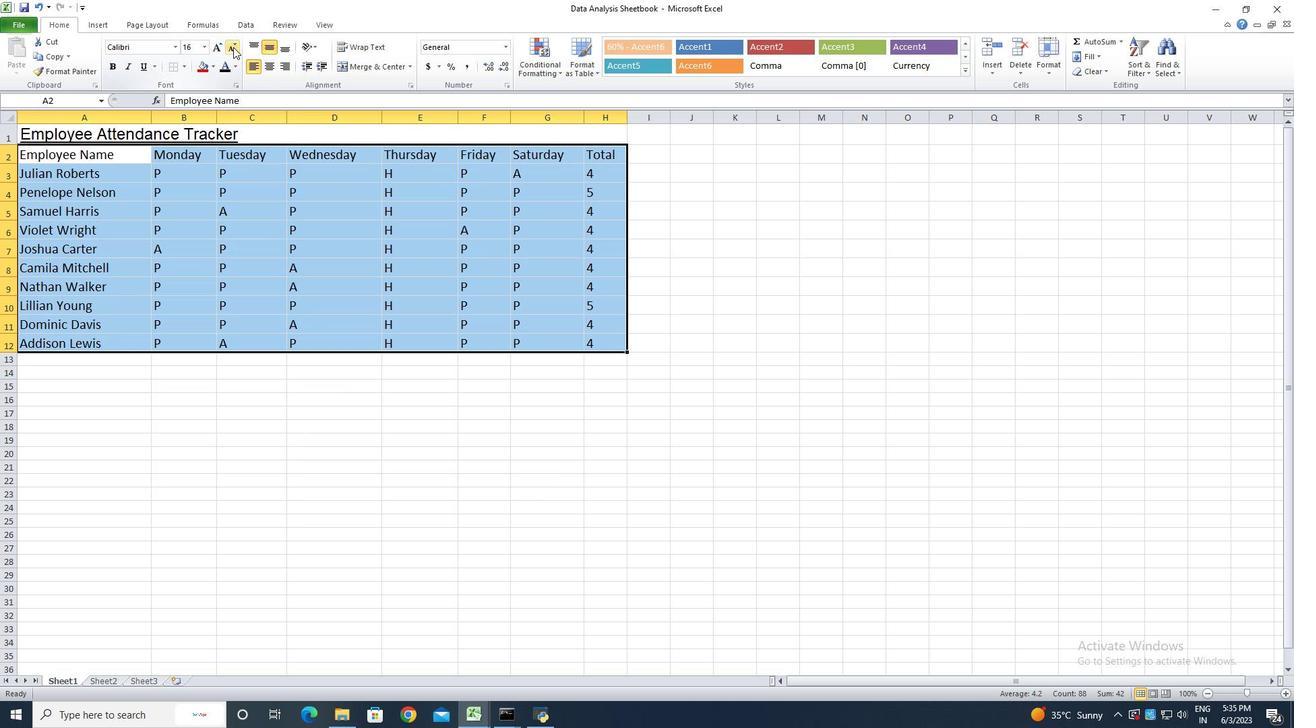 
Action: Mouse pressed left at (233, 47)
Screenshot: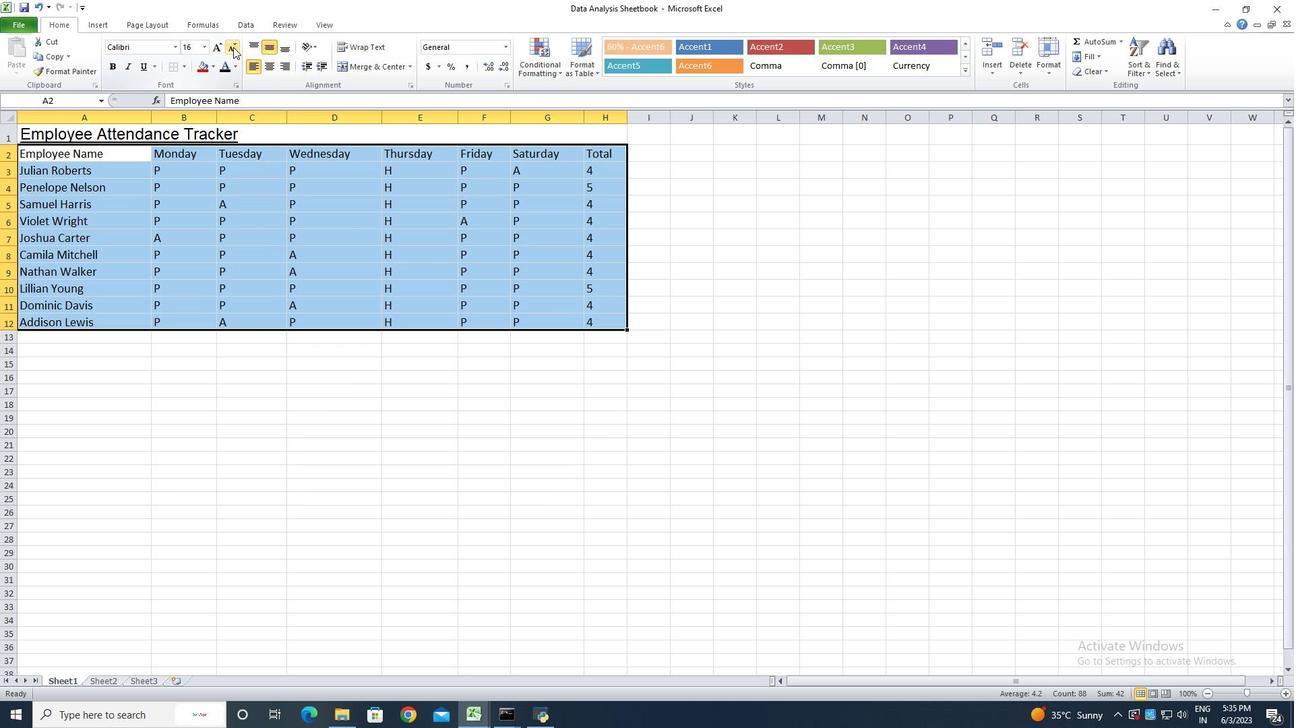 
Action: Mouse pressed left at (233, 47)
Screenshot: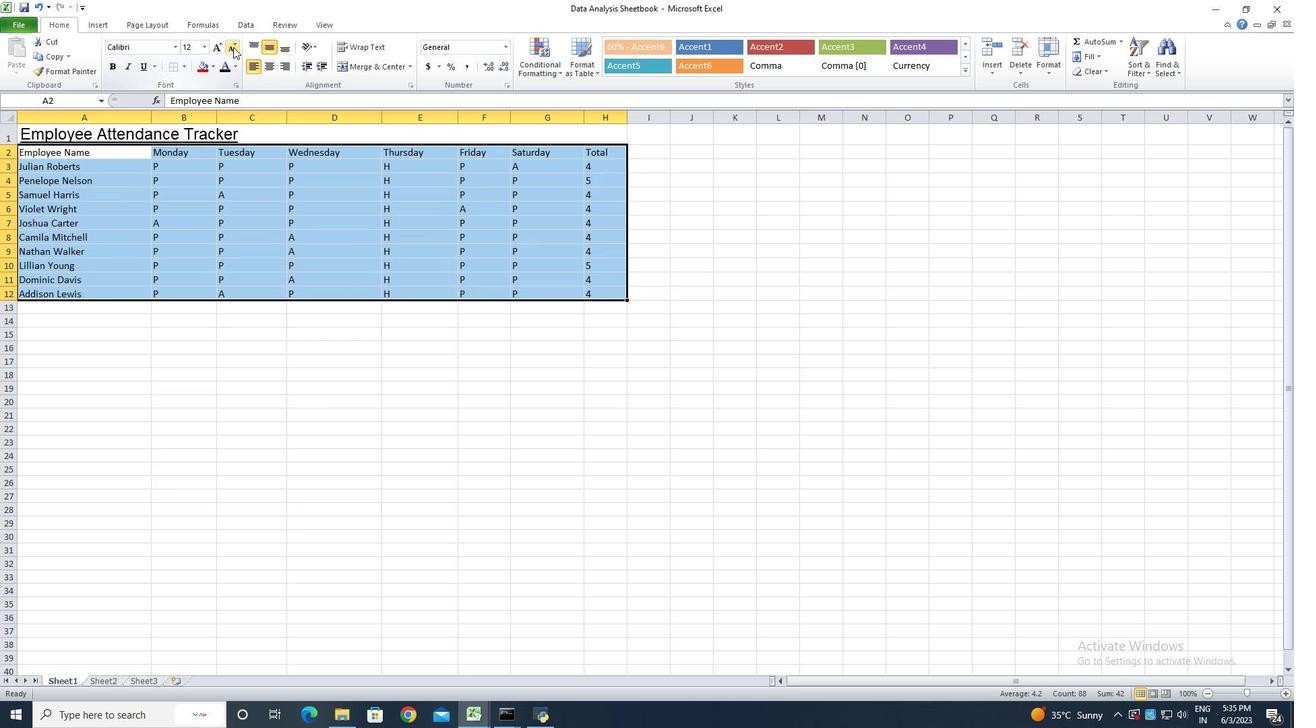 
Action: Mouse pressed left at (233, 47)
Screenshot: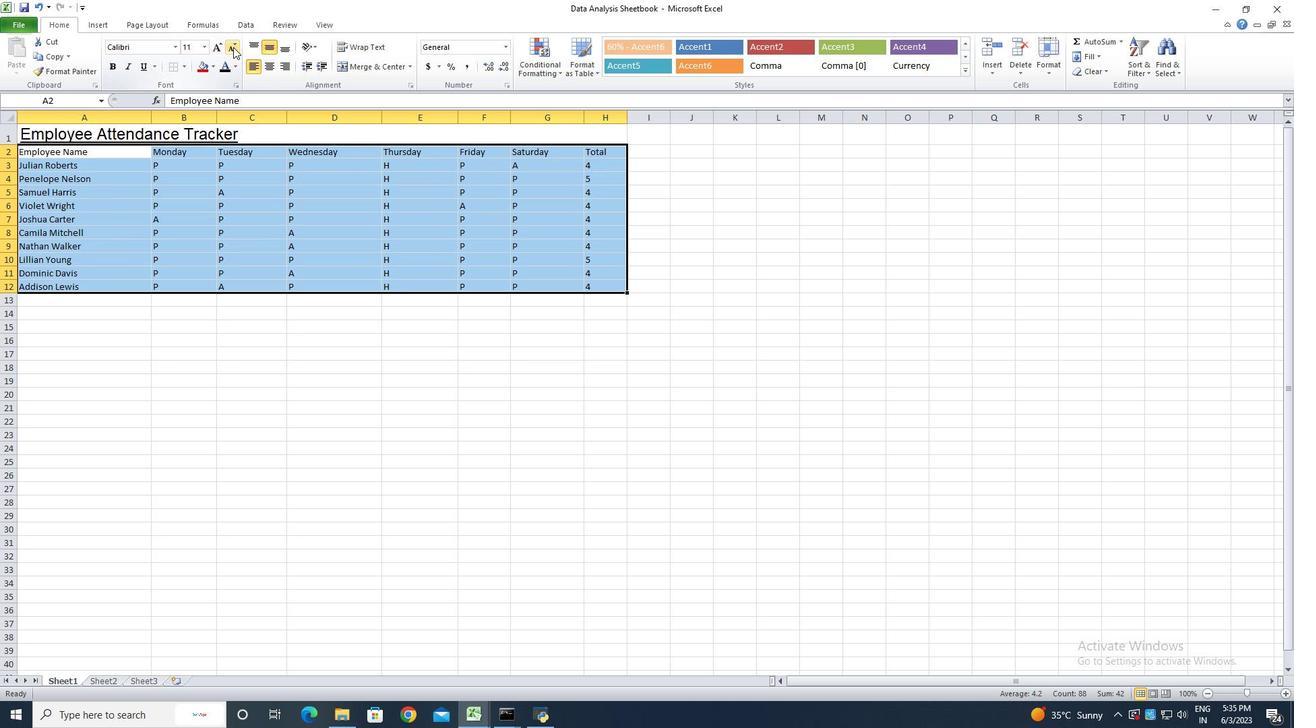 
Action: Mouse pressed left at (233, 47)
Screenshot: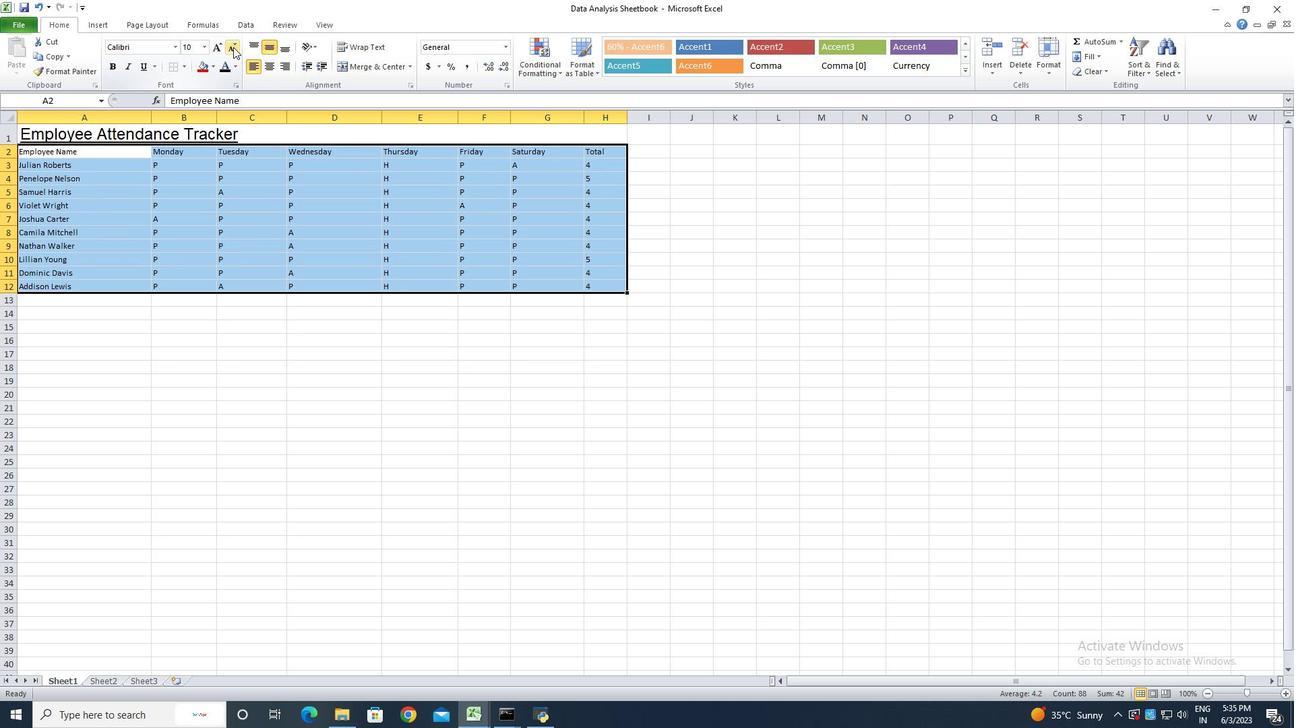 
Action: Mouse moved to (95, 133)
Screenshot: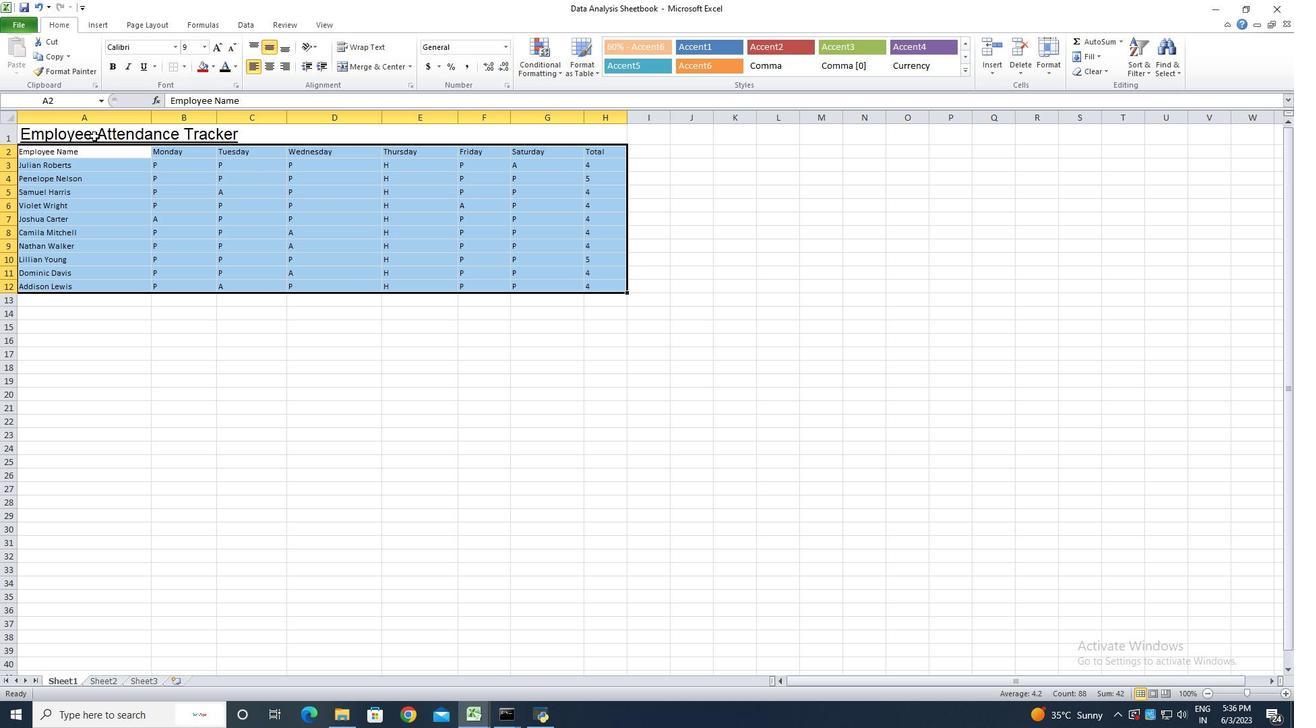 
Action: Mouse pressed left at (95, 133)
Screenshot: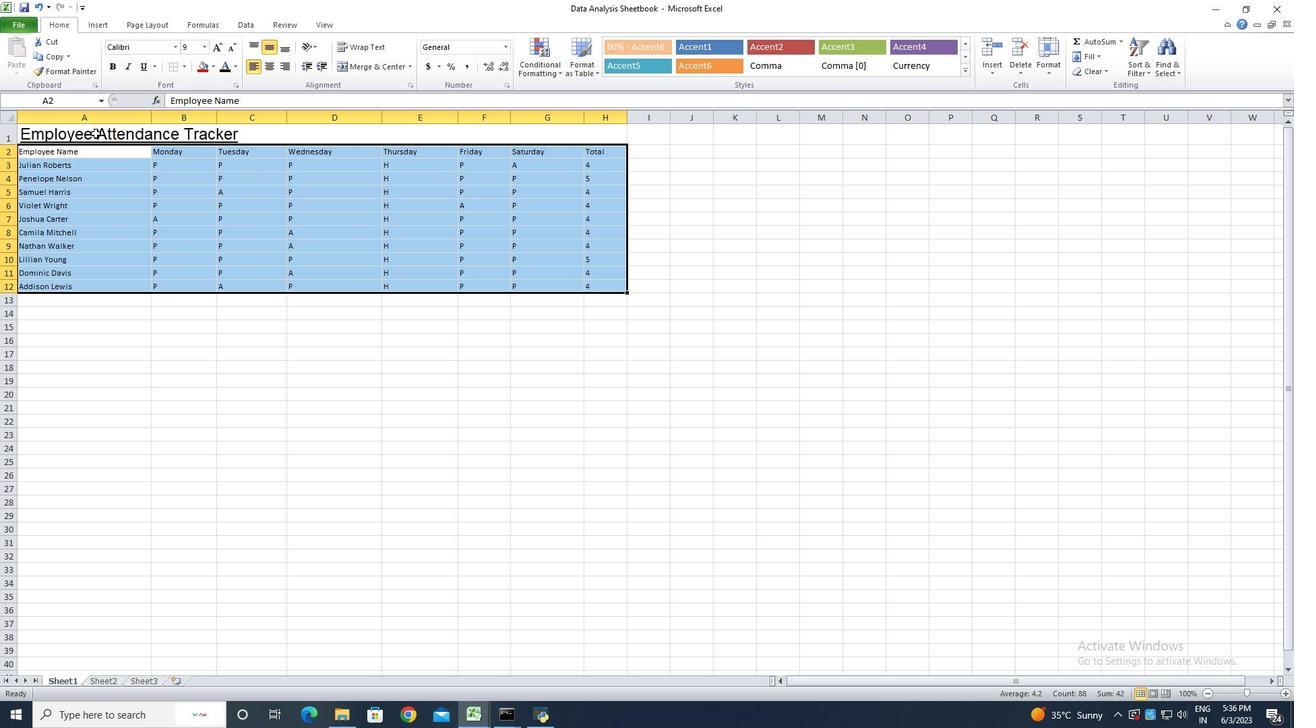 
Action: Mouse moved to (269, 69)
Screenshot: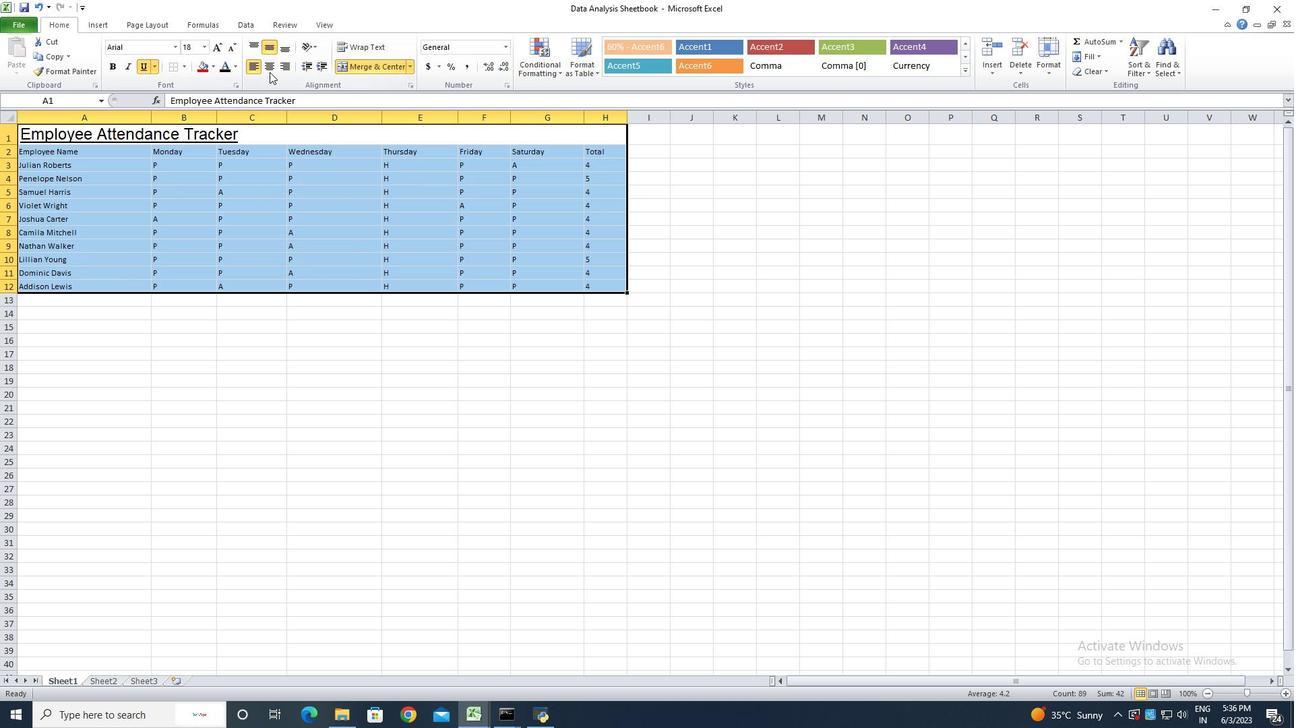 
Action: Mouse pressed left at (269, 69)
Screenshot: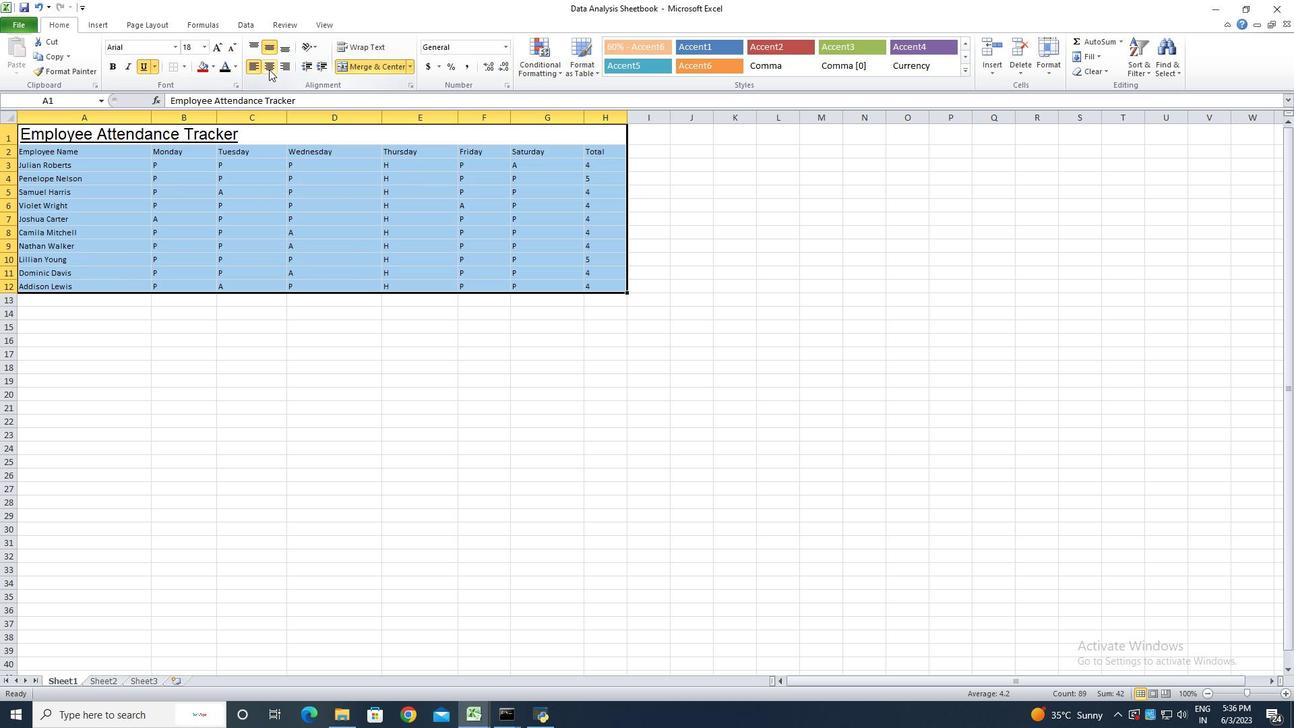 
Action: Mouse moved to (201, 134)
Screenshot: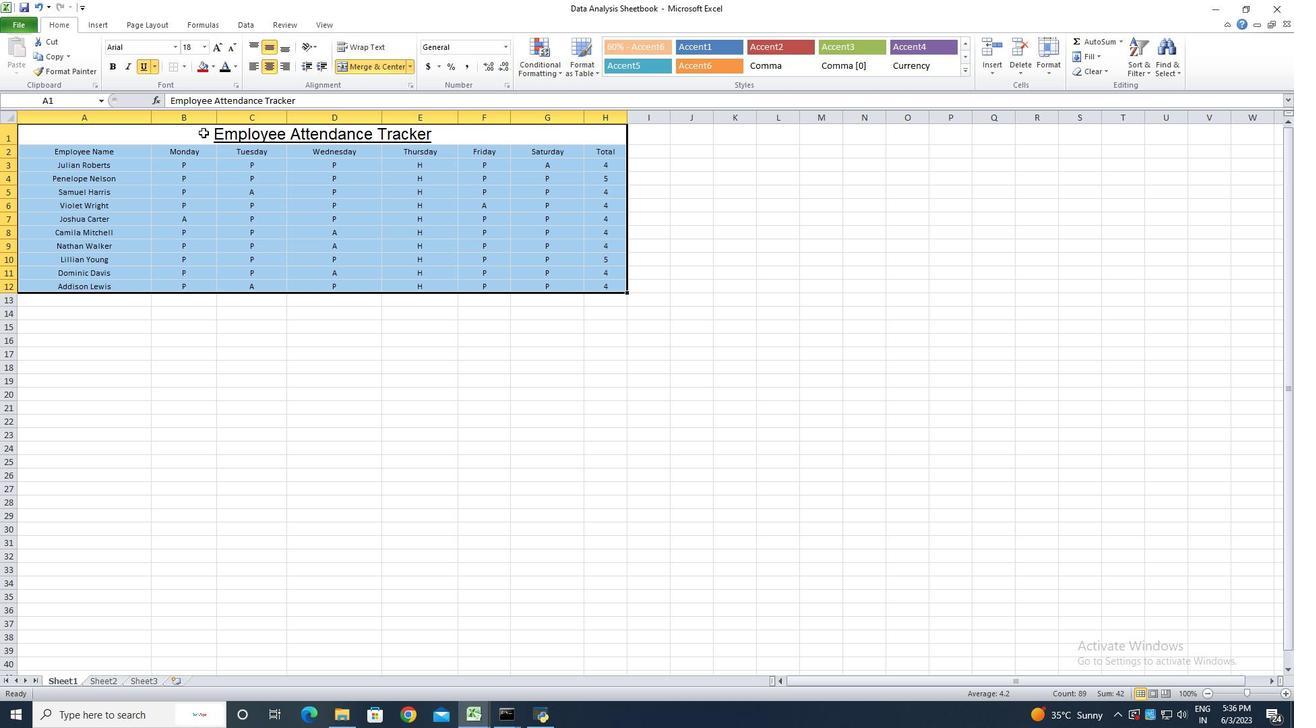 
Action: Mouse pressed left at (201, 134)
Screenshot: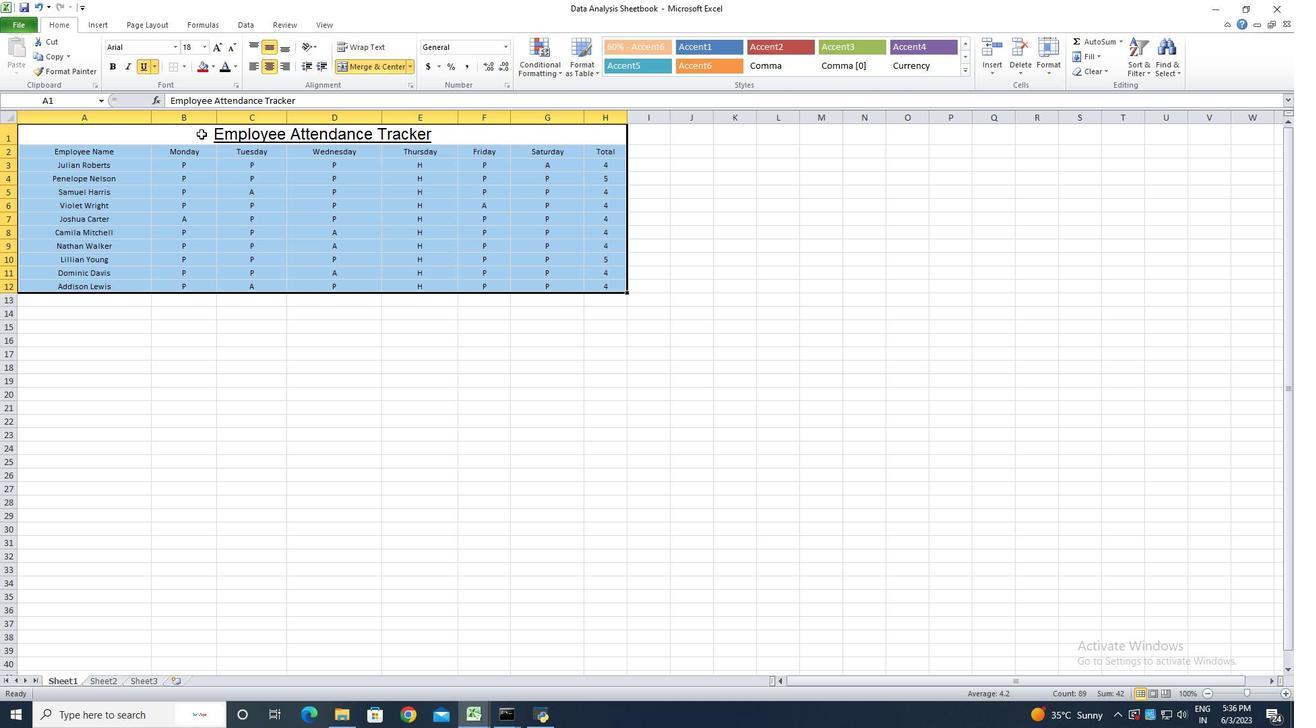 
Action: Mouse moved to (213, 66)
Screenshot: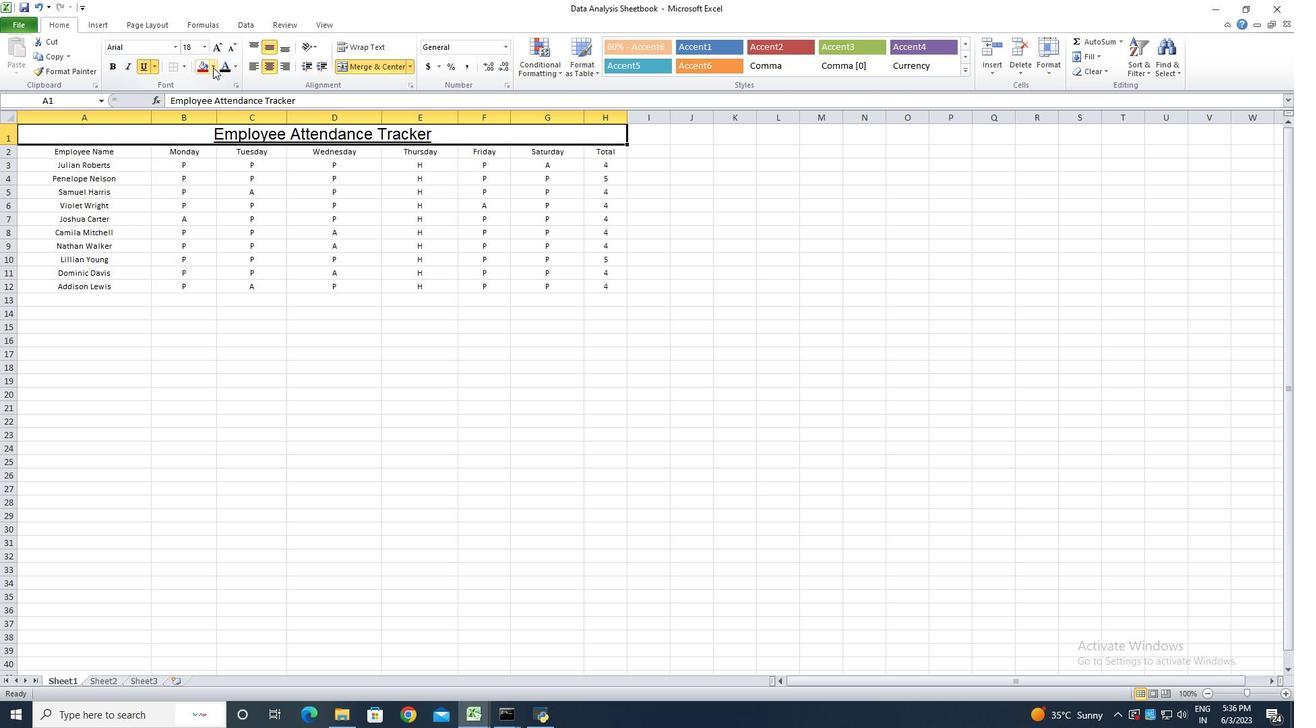 
Action: Mouse pressed left at (213, 66)
Screenshot: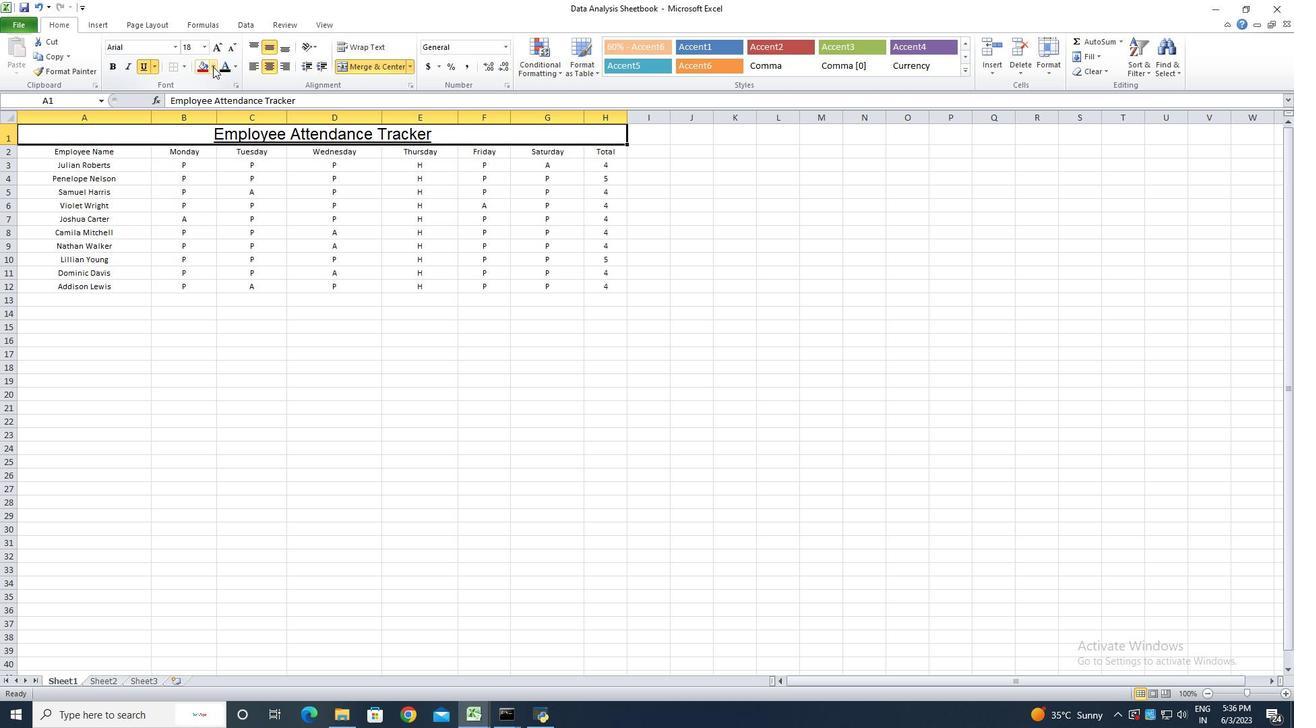 
Action: Mouse moved to (212, 163)
Screenshot: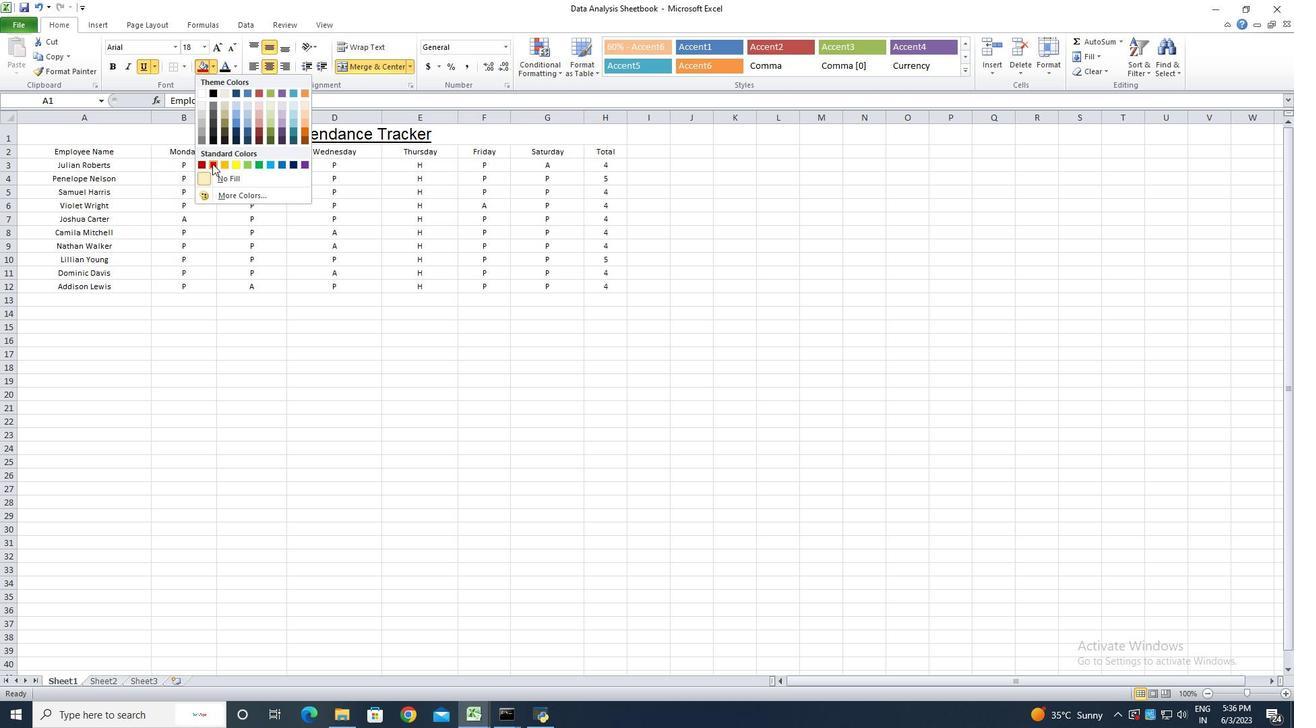 
Action: Mouse pressed left at (212, 163)
Screenshot: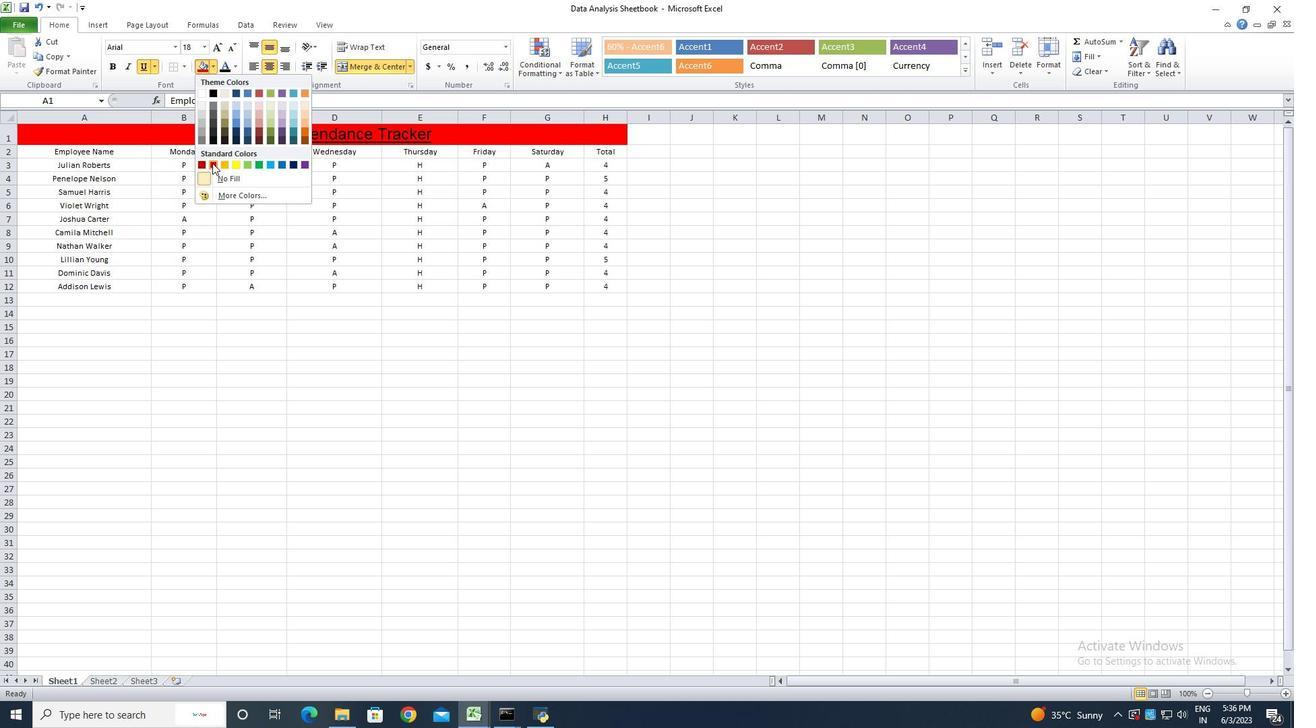 
Action: Mouse moved to (49, 153)
Screenshot: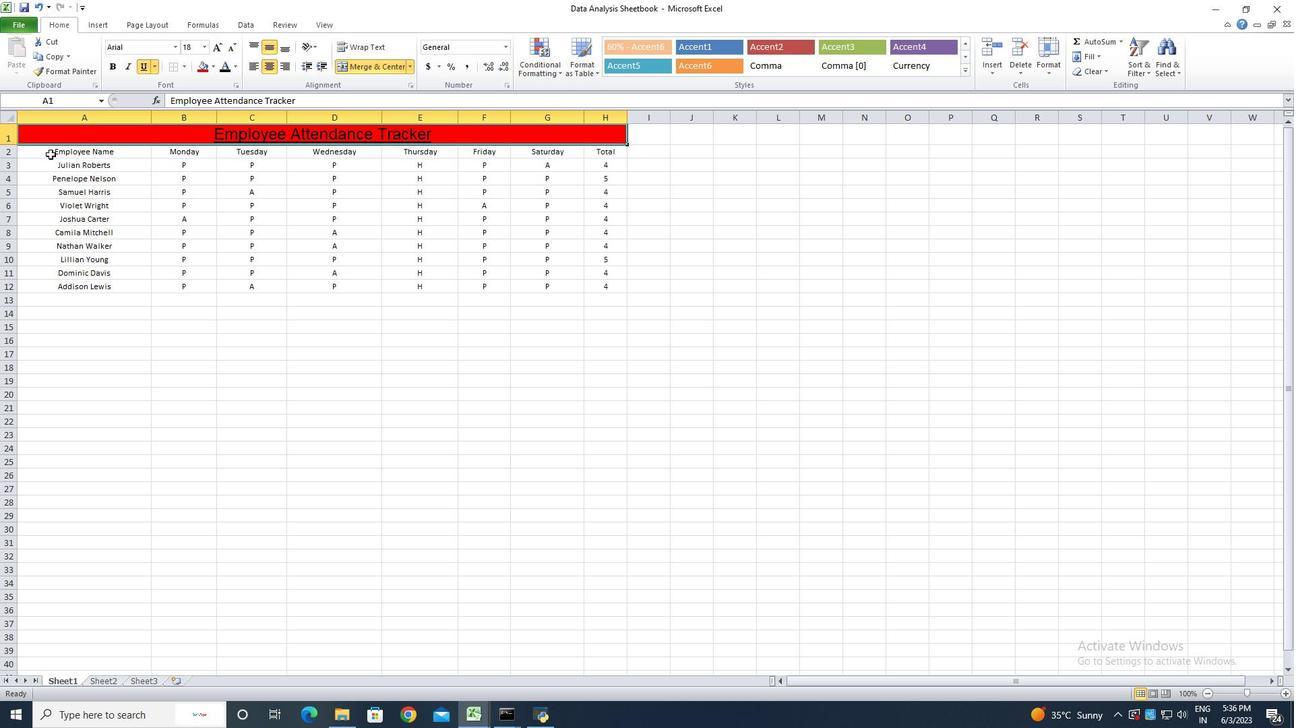 
Action: Mouse pressed left at (49, 153)
Screenshot: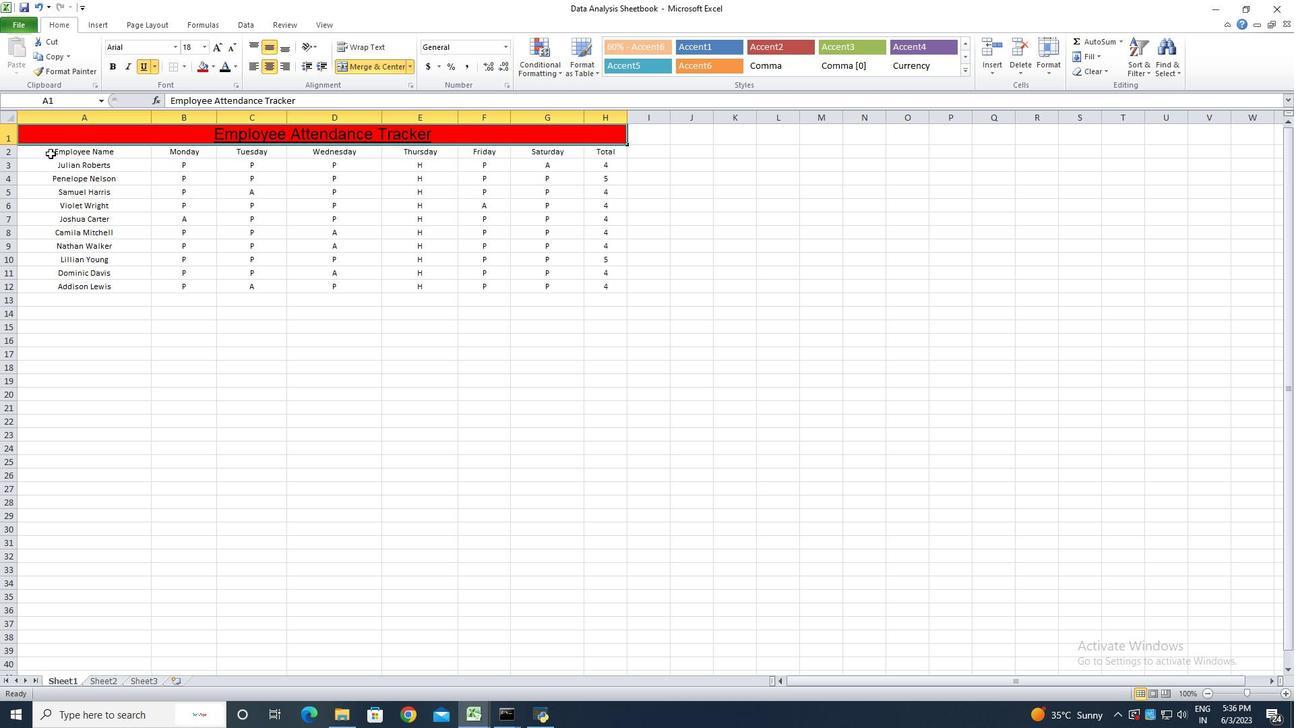 
Action: Mouse moved to (186, 69)
Screenshot: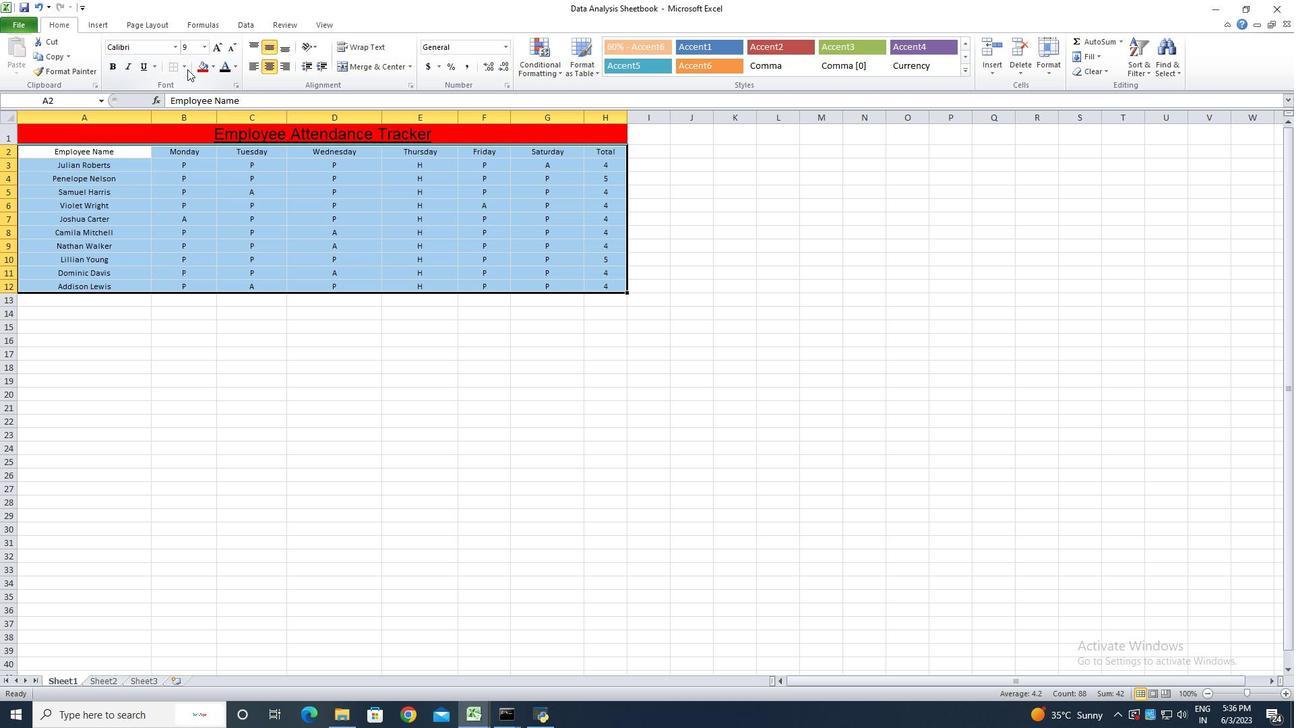 
Action: Mouse pressed left at (186, 69)
Screenshot: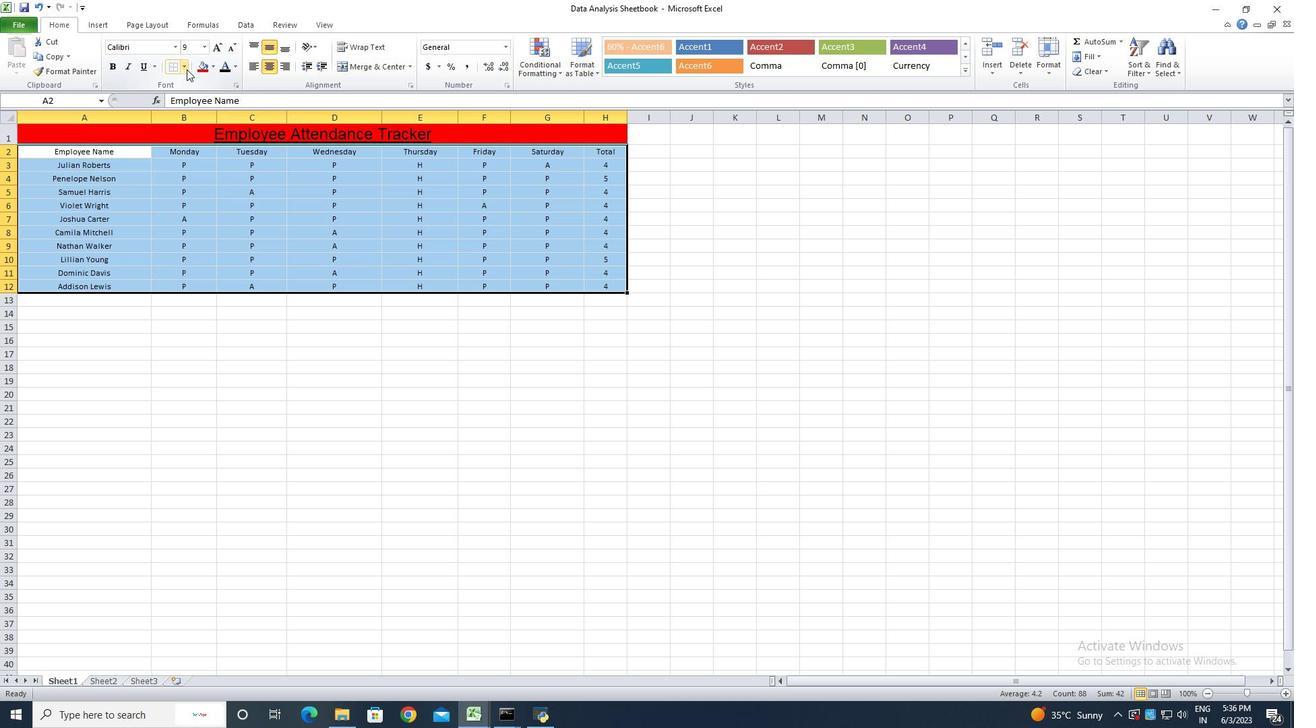 
Action: Mouse moved to (206, 158)
Screenshot: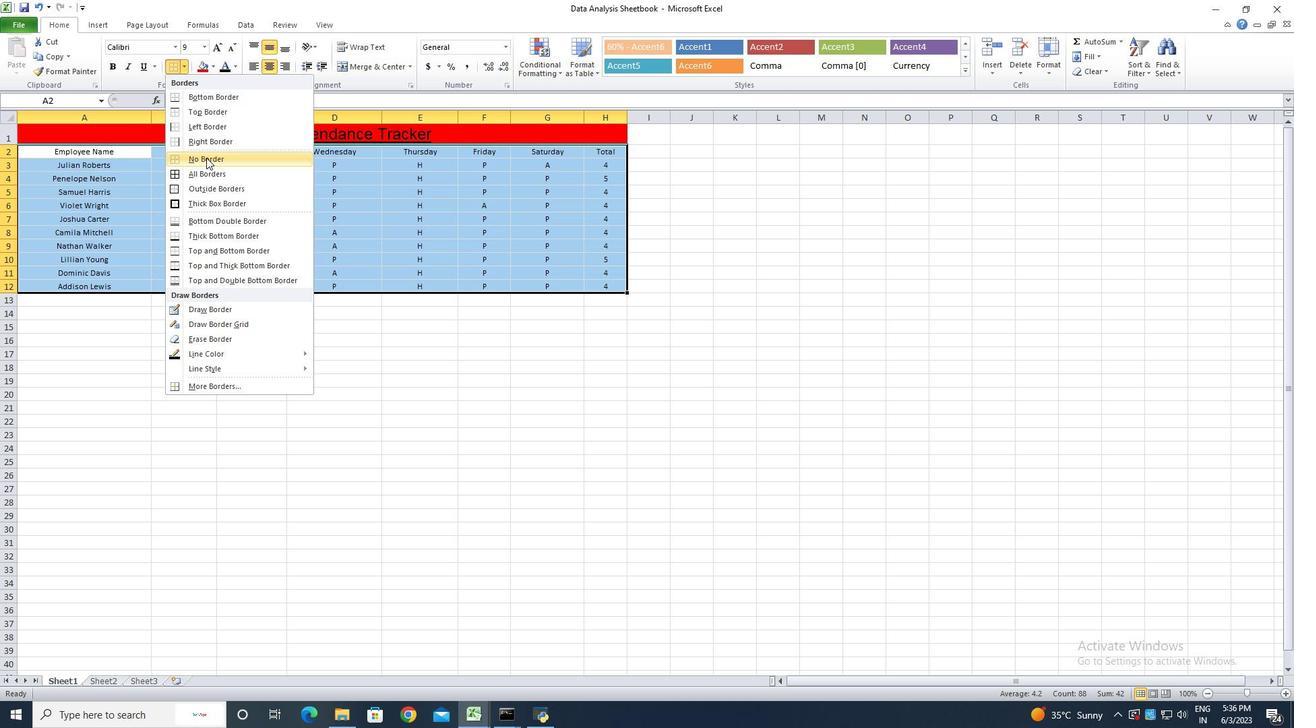 
Action: Mouse pressed left at (206, 158)
Screenshot: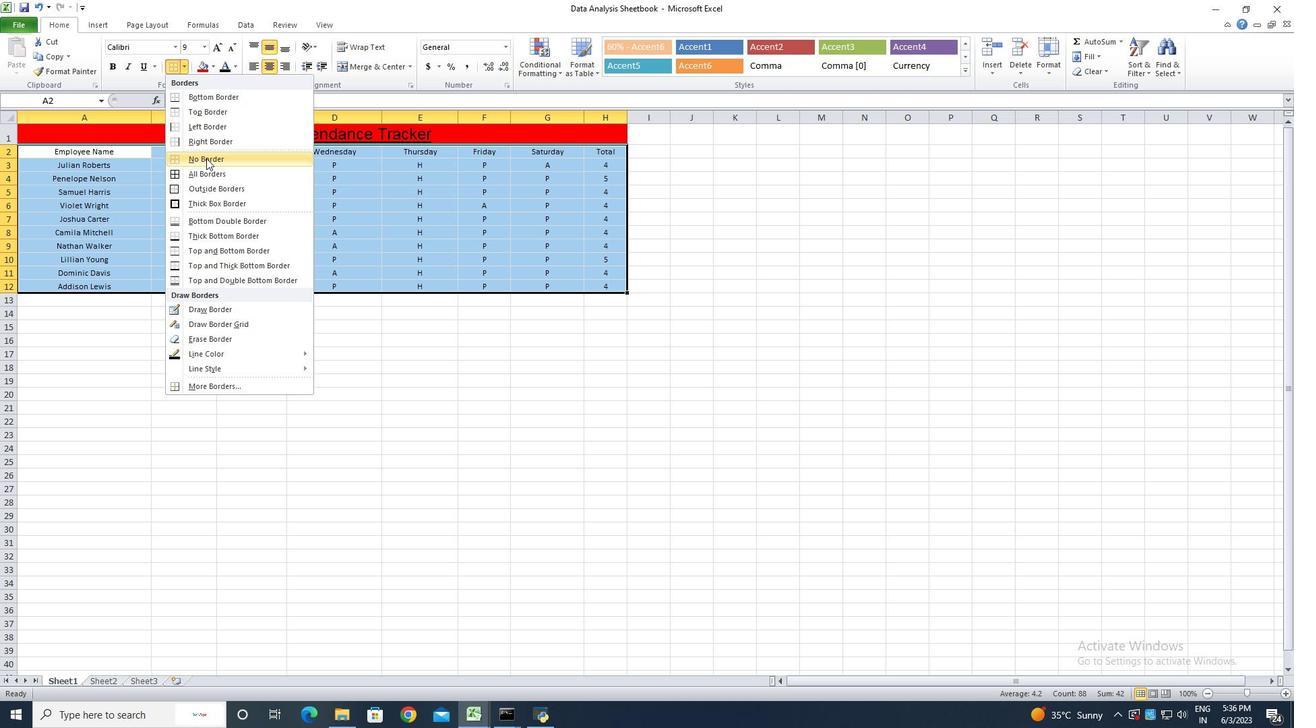 
Action: Mouse moved to (393, 330)
Screenshot: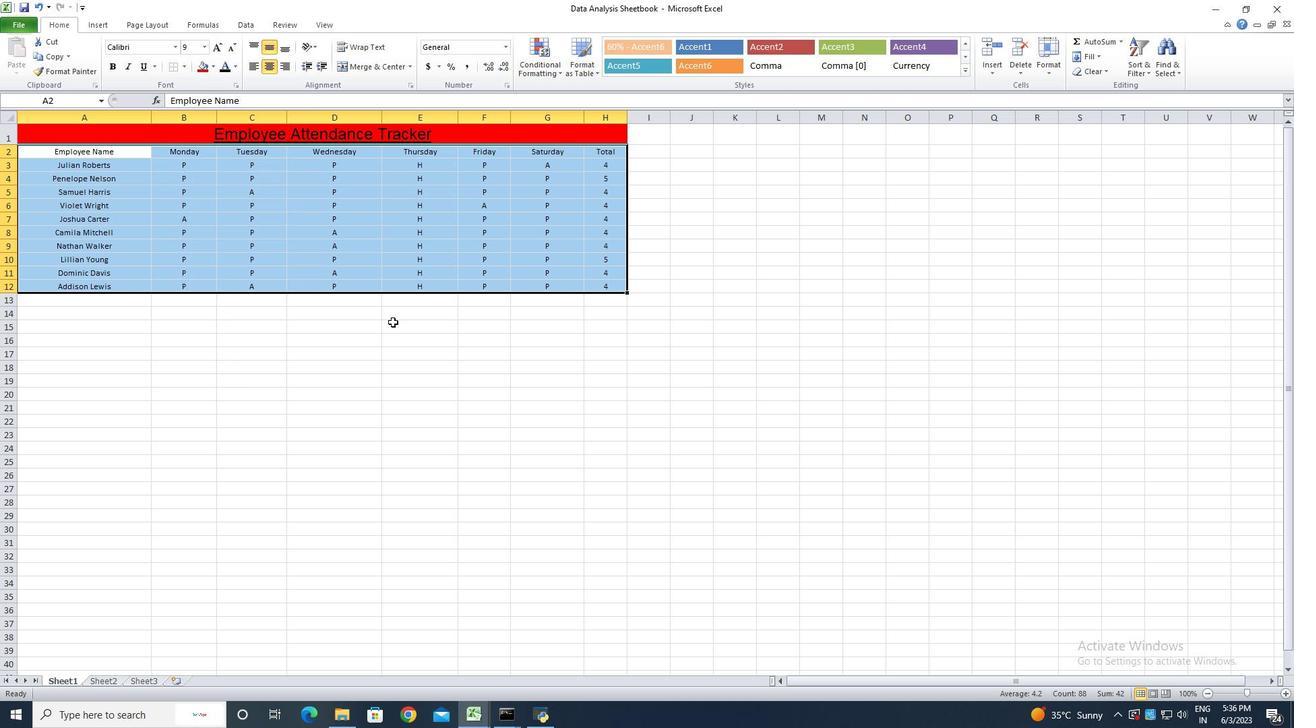 
Action: Mouse pressed left at (393, 330)
Screenshot: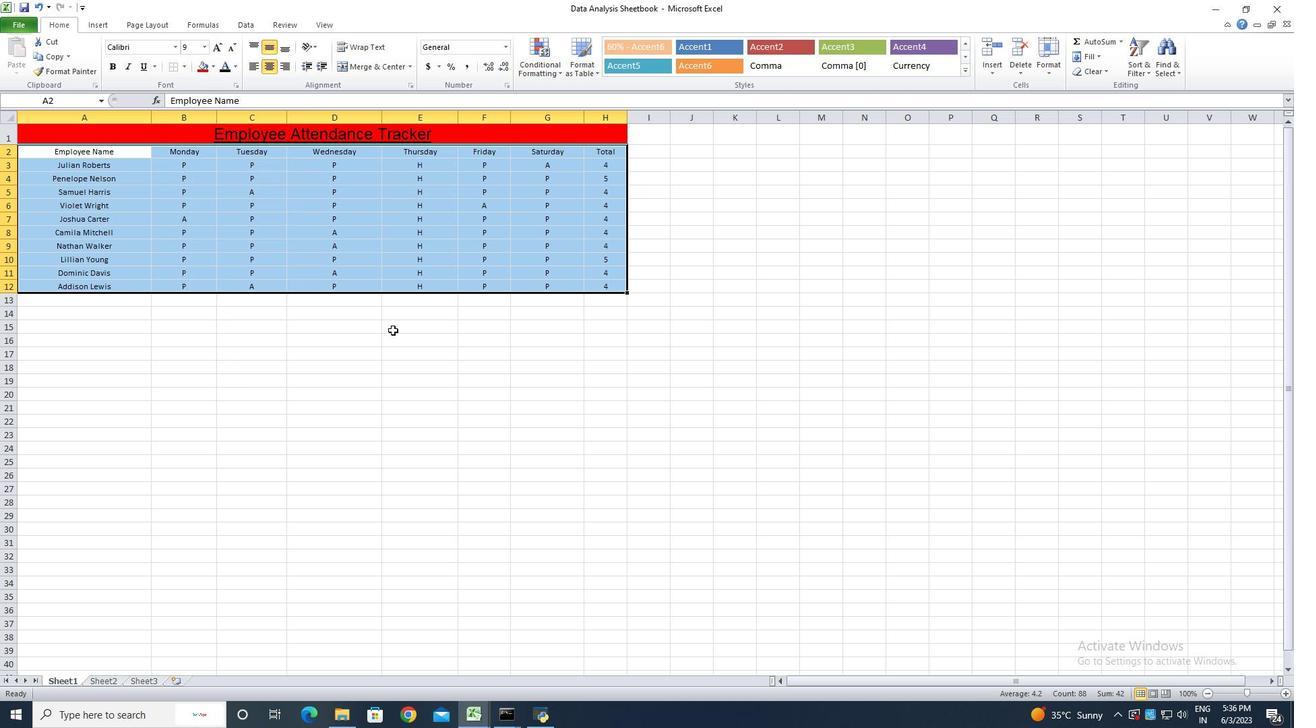 
Action: Mouse moved to (27, 29)
Screenshot: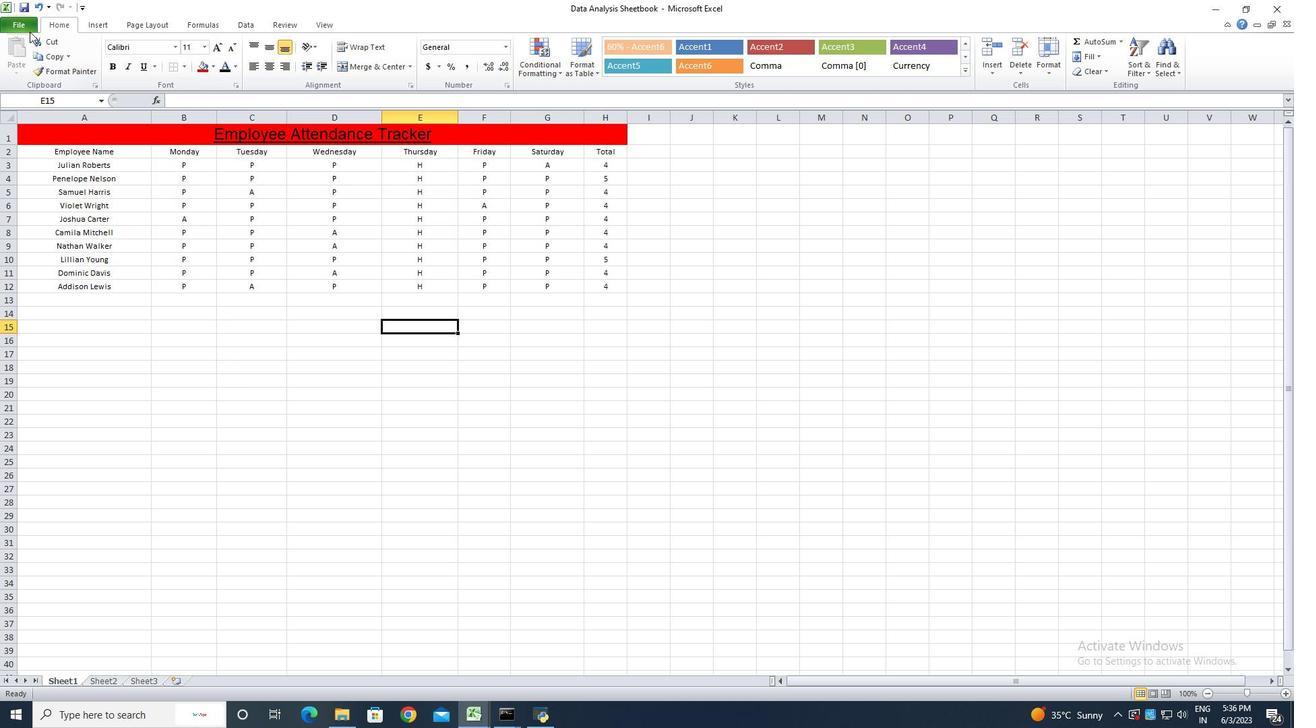
Action: Key pressed ctrl+S<'\x13'>
Screenshot: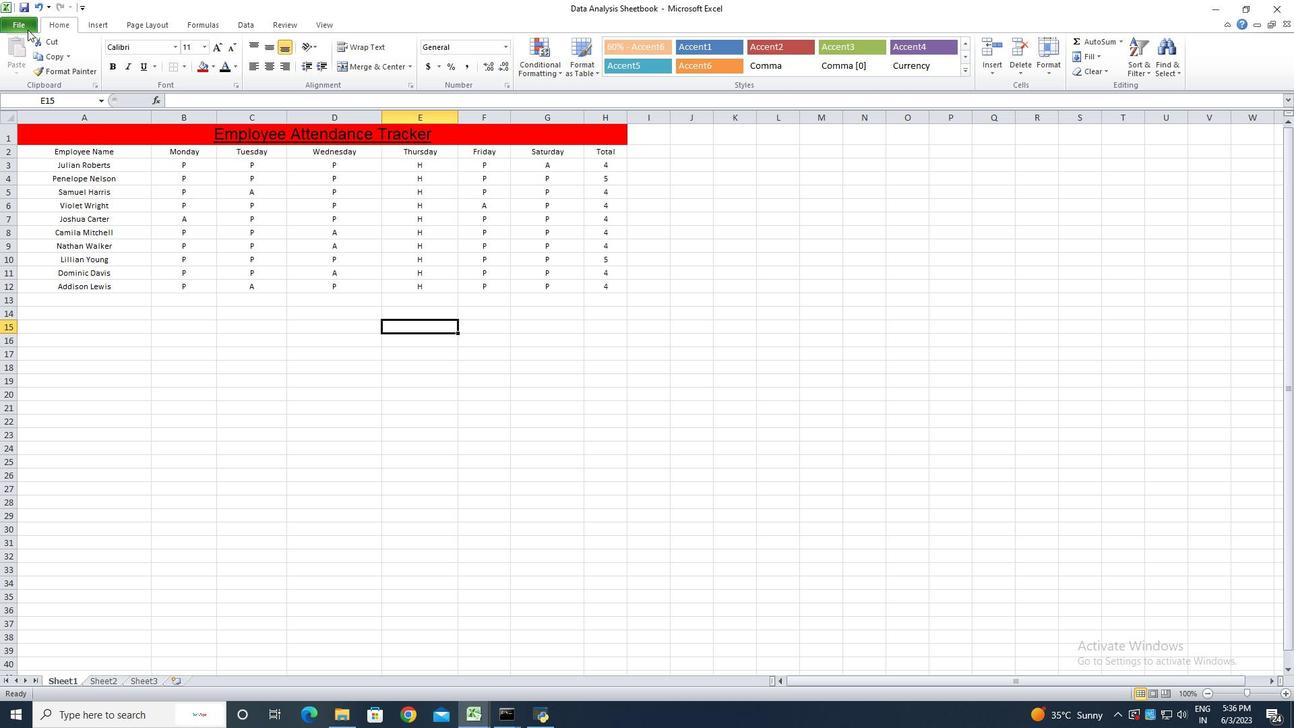 
Action: Mouse moved to (153, 330)
Screenshot: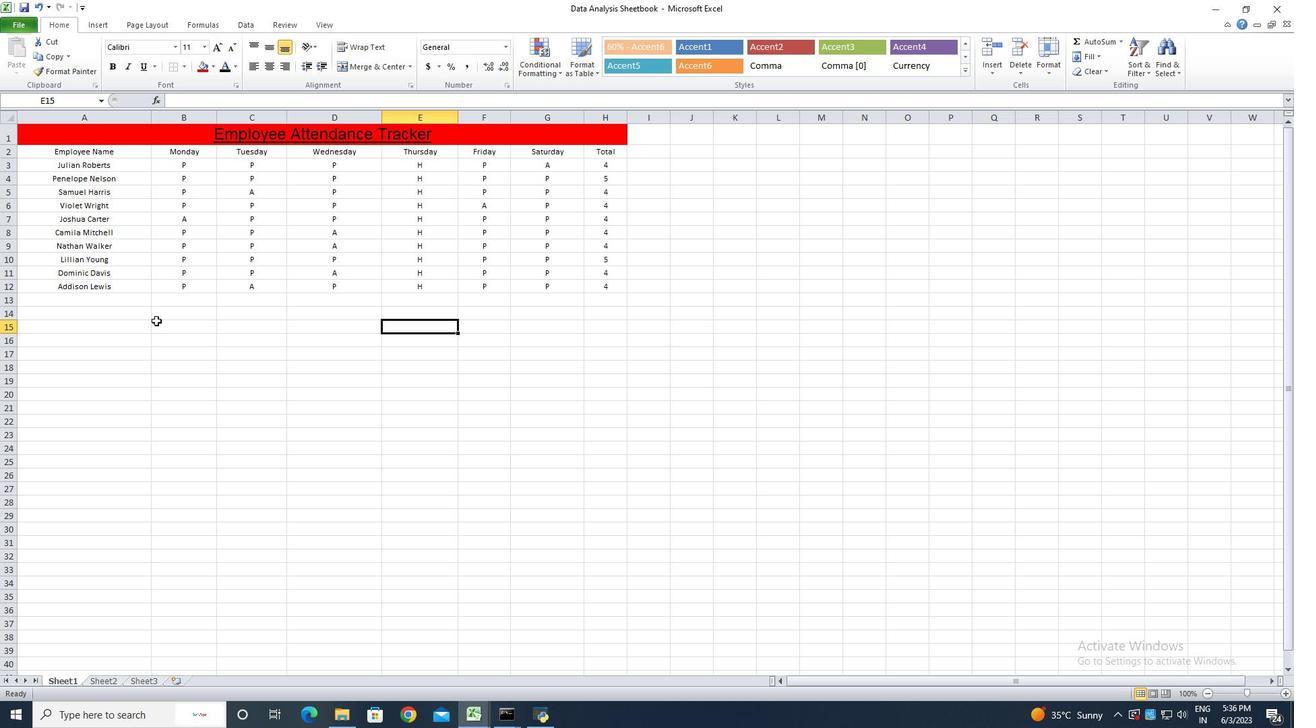
